 Task: Create a blank project BoostPro with privacy Public and default view as List and in the team Taskers . Create three sections in the project as To-Do, Doing and Done
Action: Mouse moved to (562, 377)
Screenshot: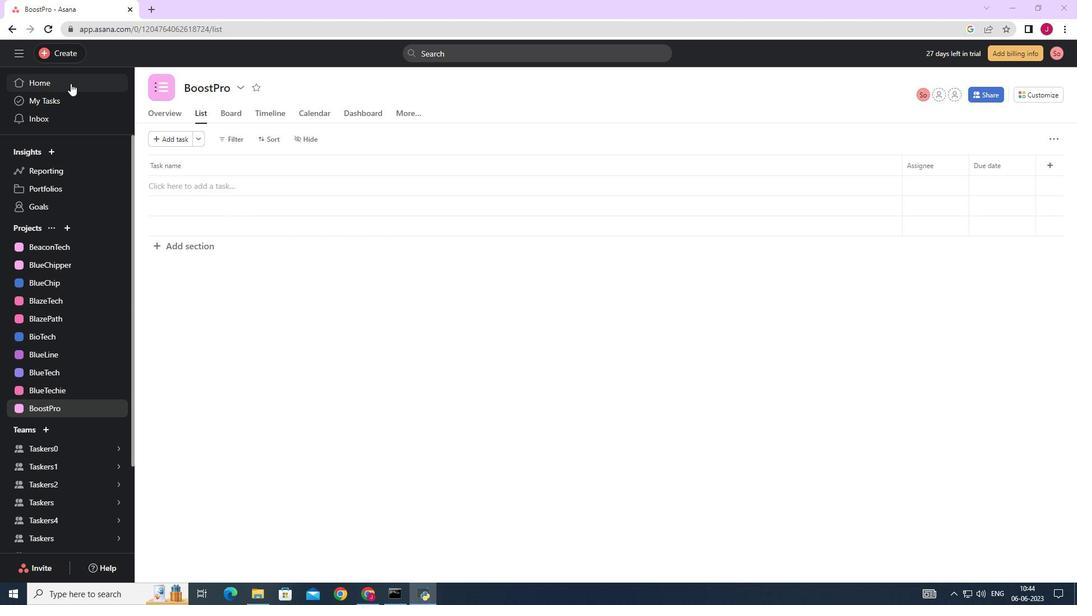 
Action: Mouse scrolled (562, 377) with delta (0, 0)
Screenshot: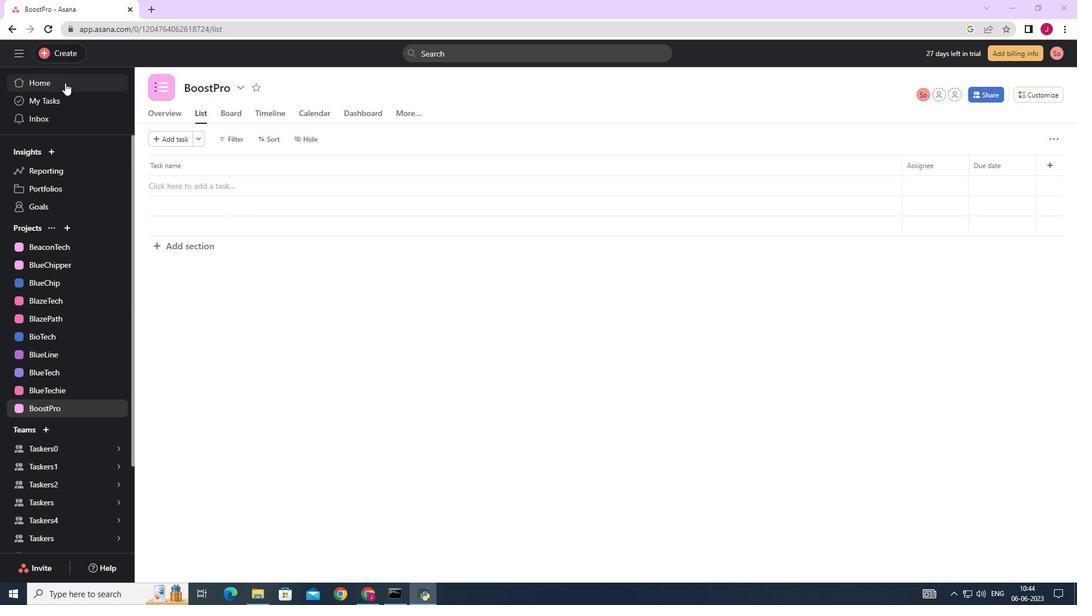
Action: Mouse scrolled (562, 377) with delta (0, 0)
Screenshot: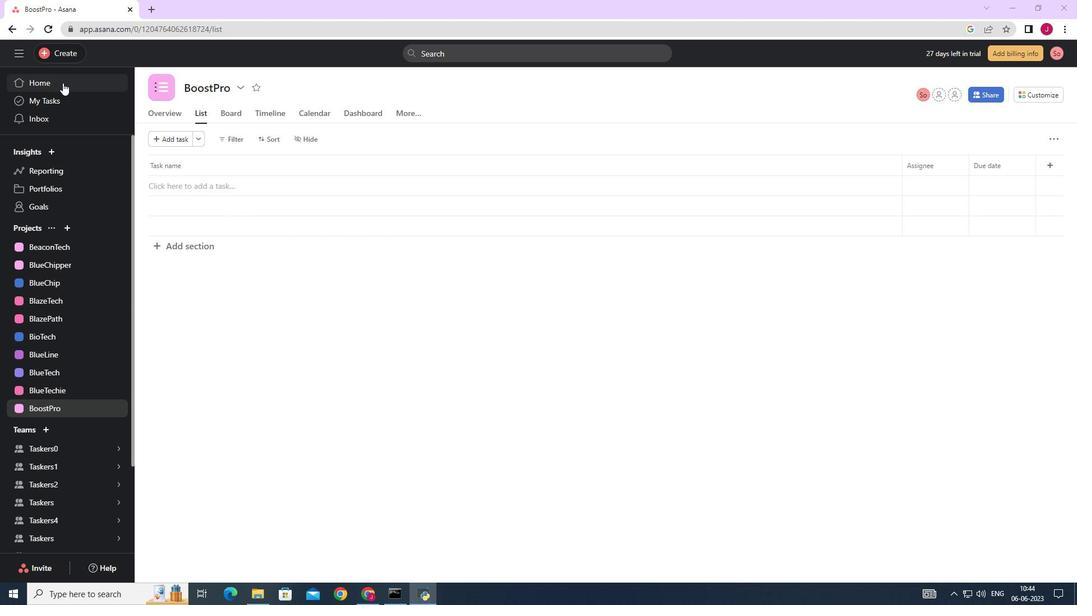 
Action: Mouse scrolled (562, 377) with delta (0, 0)
Screenshot: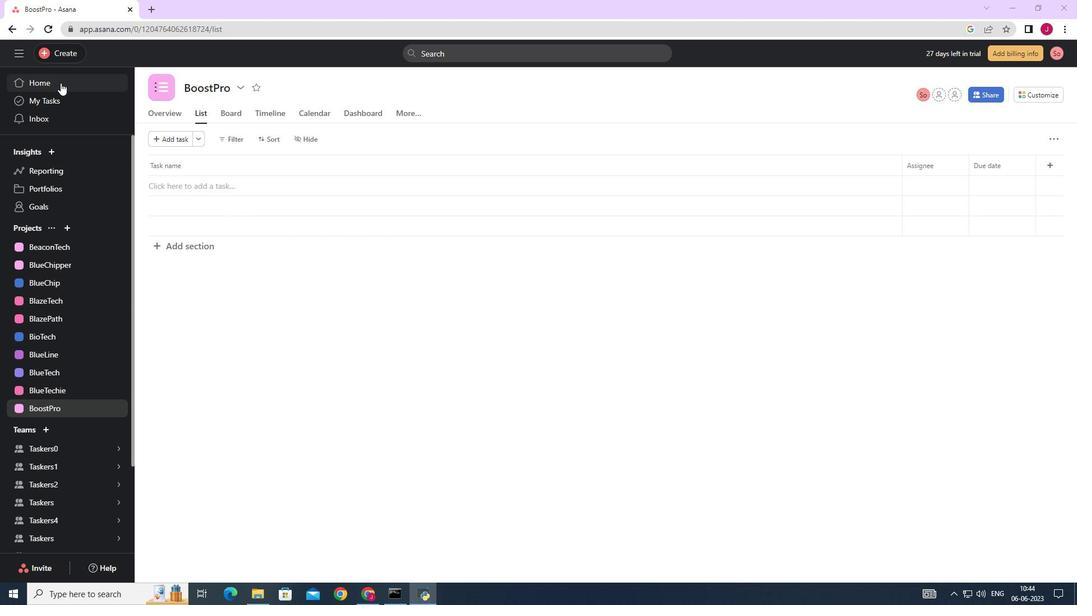 
Action: Mouse moved to (72, 227)
Screenshot: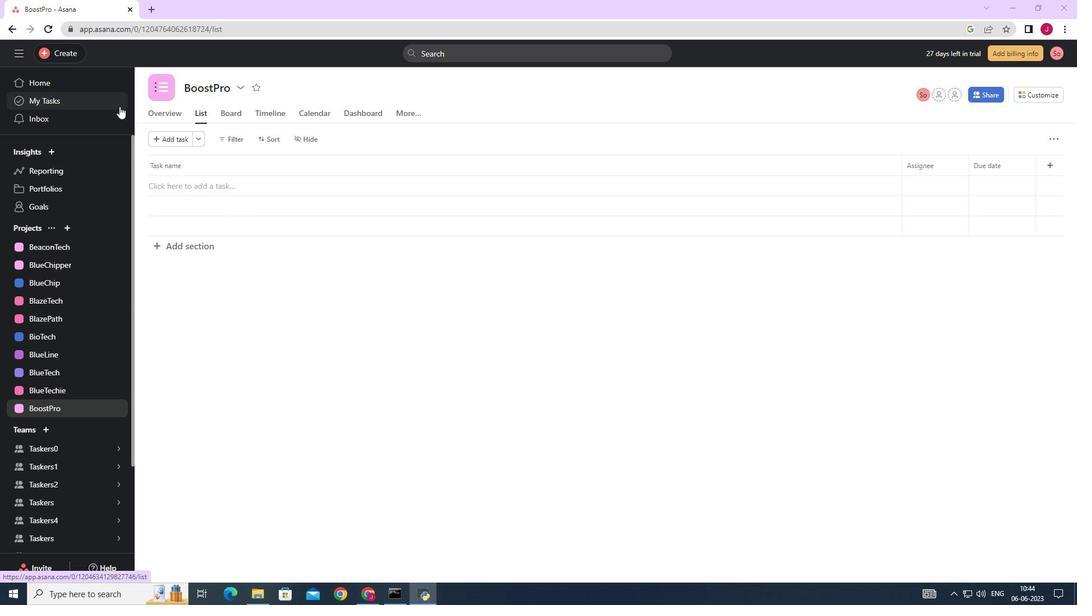 
Action: Mouse pressed left at (72, 227)
Screenshot: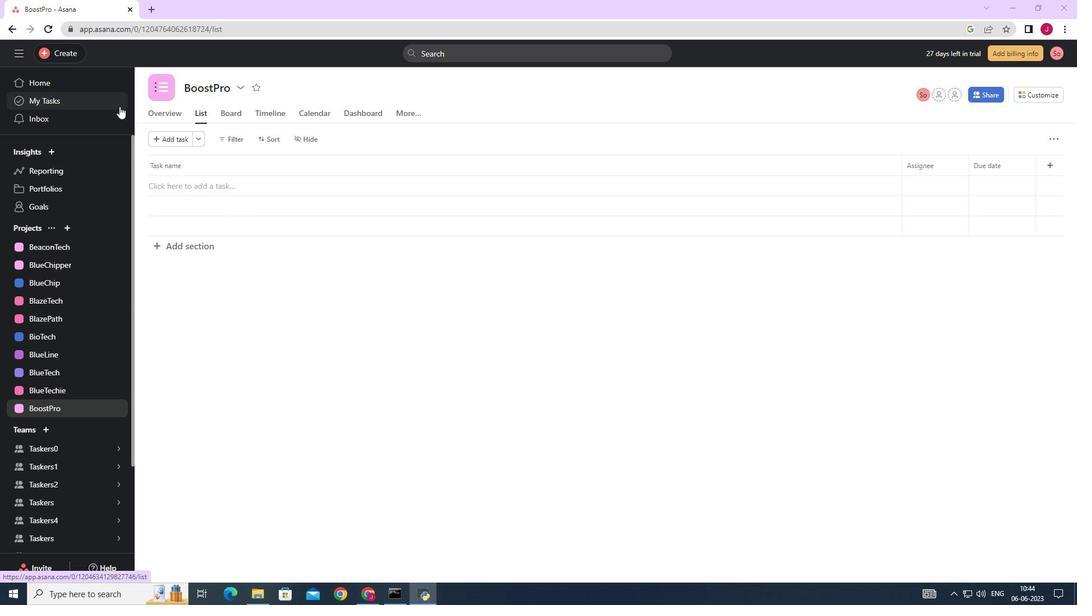 
Action: Mouse moved to (113, 254)
Screenshot: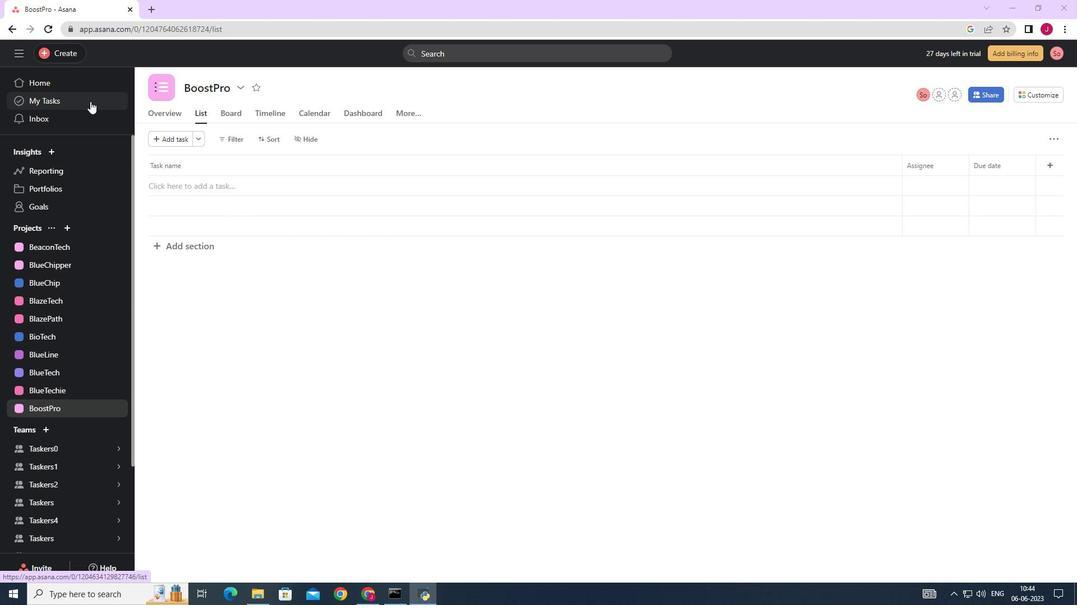 
Action: Mouse pressed left at (113, 254)
Screenshot: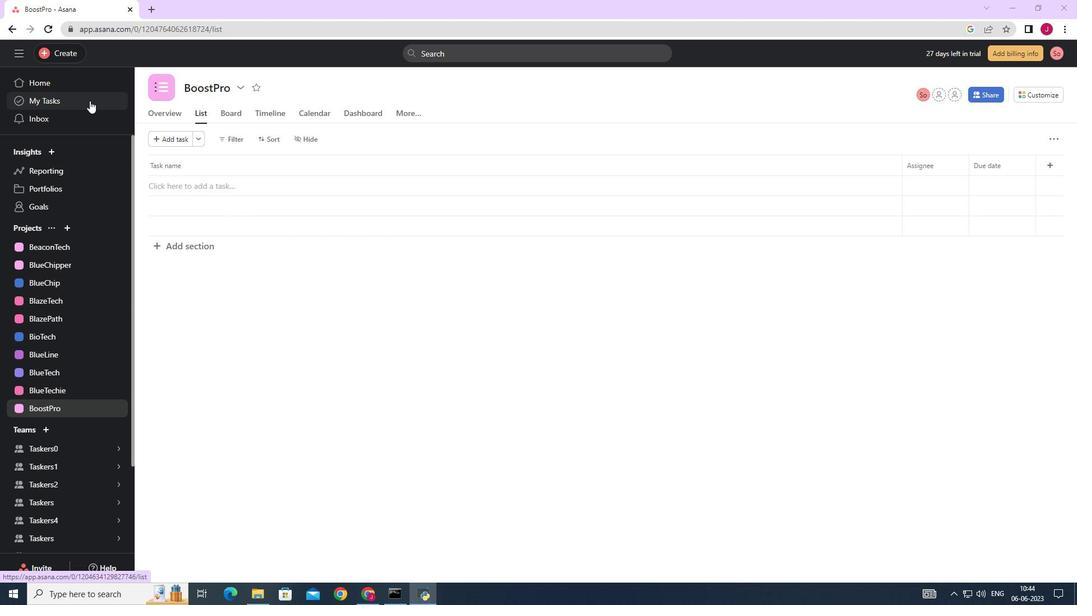 
Action: Mouse moved to (457, 233)
Screenshot: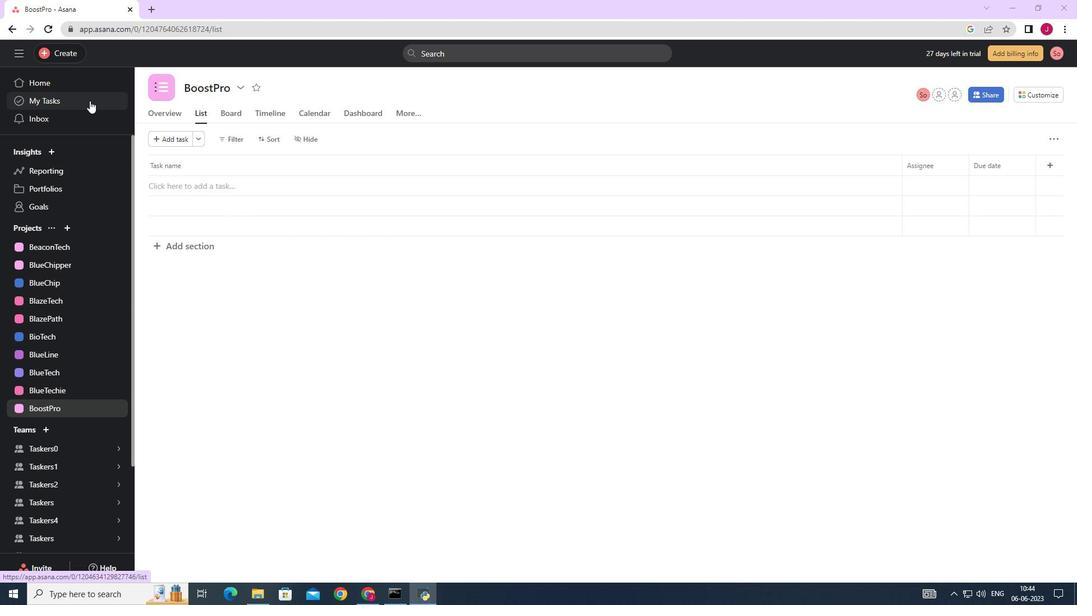 
Action: Mouse pressed left at (457, 233)
Screenshot: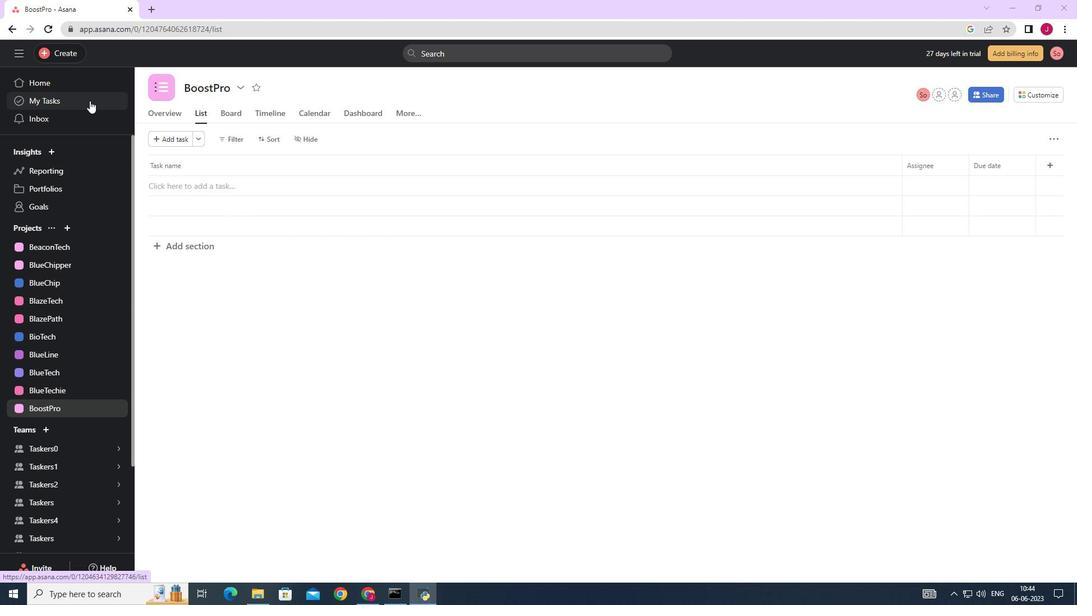 
Action: Mouse moved to (247, 143)
Screenshot: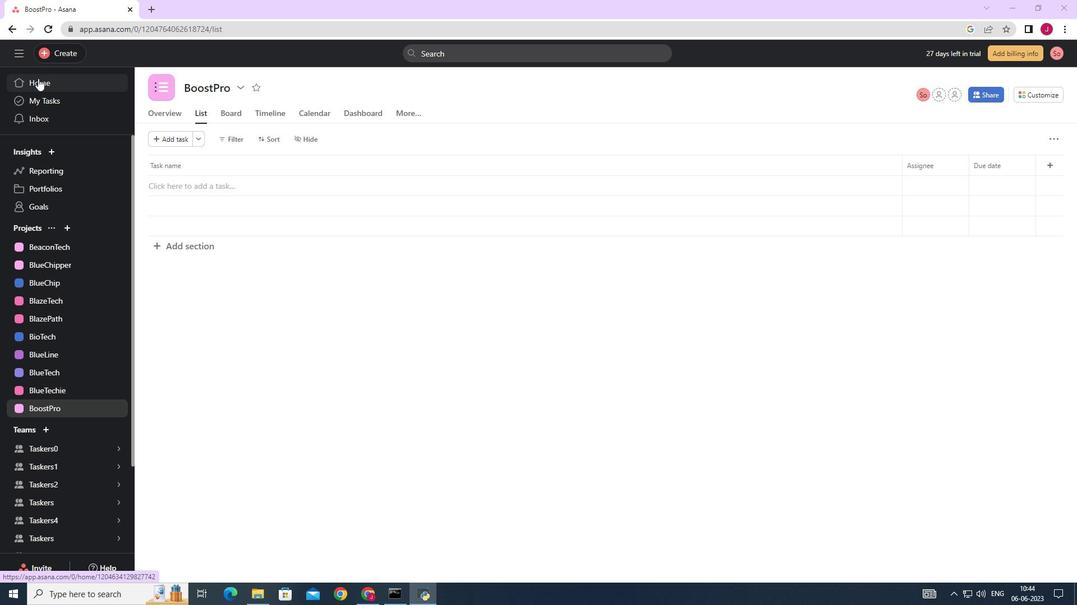 
Action: Key pressed <Key.caps_lock>B<Key.caps_lock>oost<Key.caps_lock>O<Key.backspace>P<Key.caps_lock>ro
Screenshot: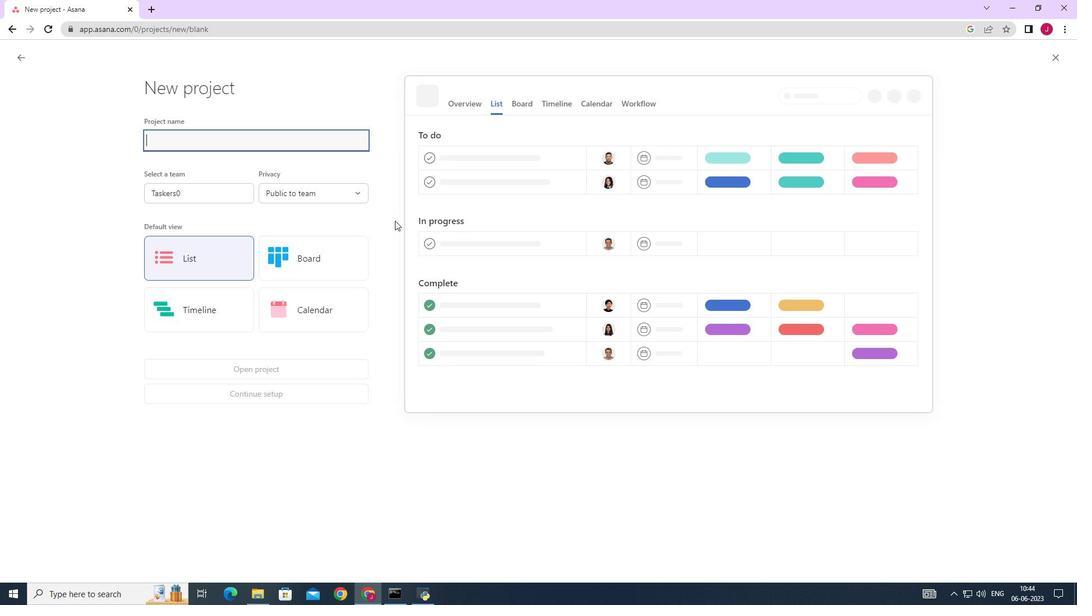 
Action: Mouse moved to (195, 195)
Screenshot: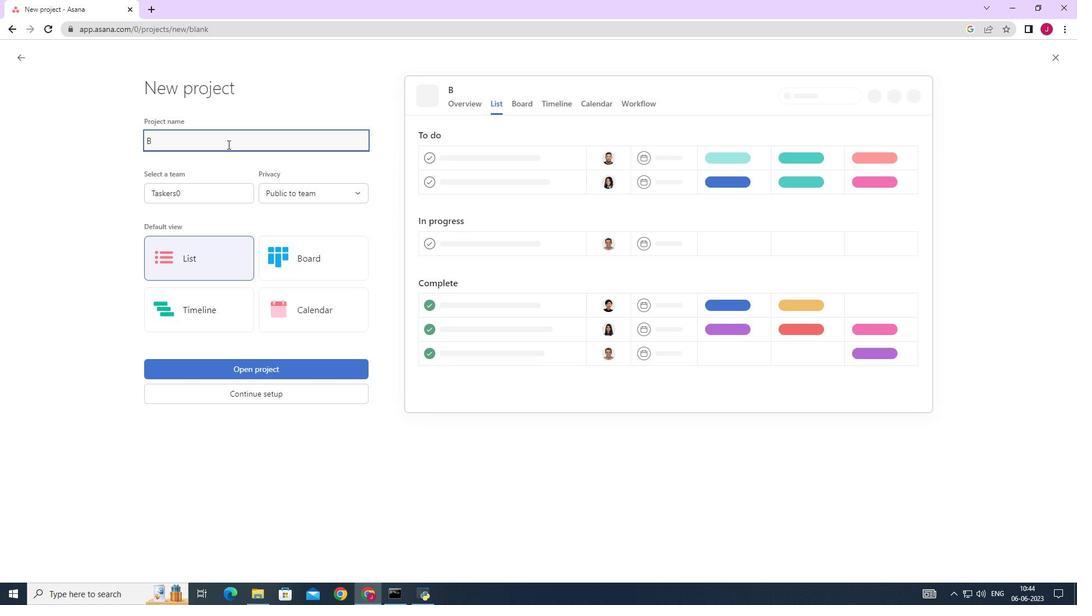 
Action: Mouse pressed left at (195, 195)
Screenshot: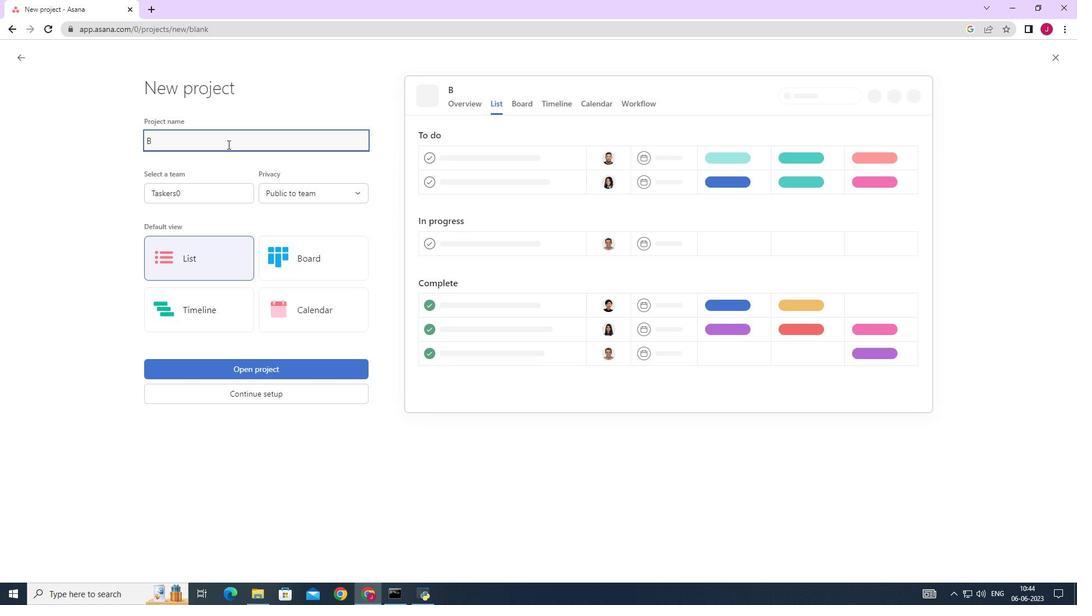 
Action: Mouse moved to (208, 214)
Screenshot: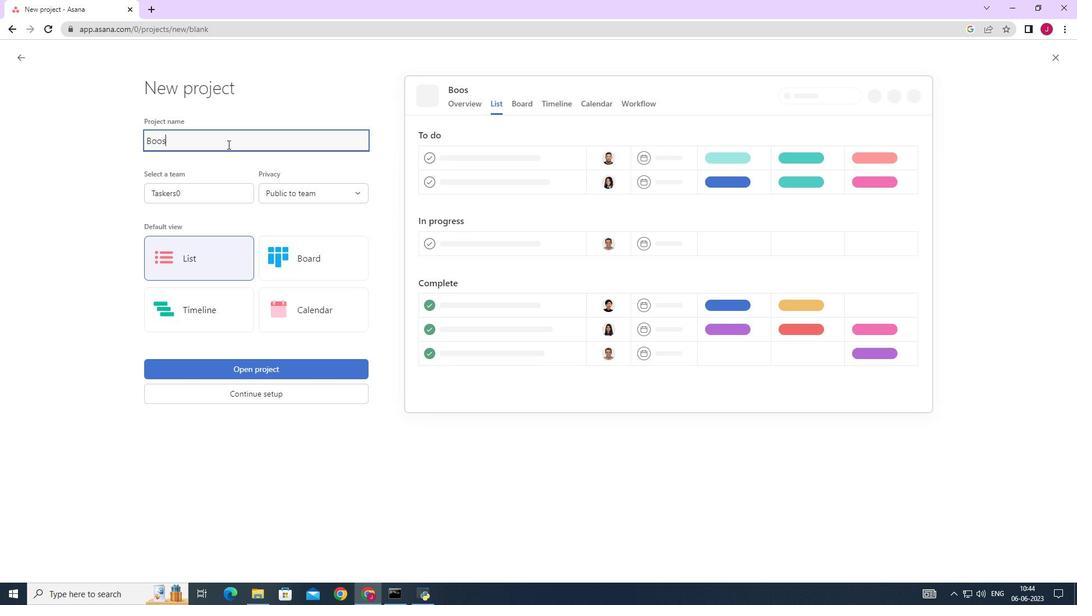 
Action: Mouse pressed left at (208, 214)
Screenshot: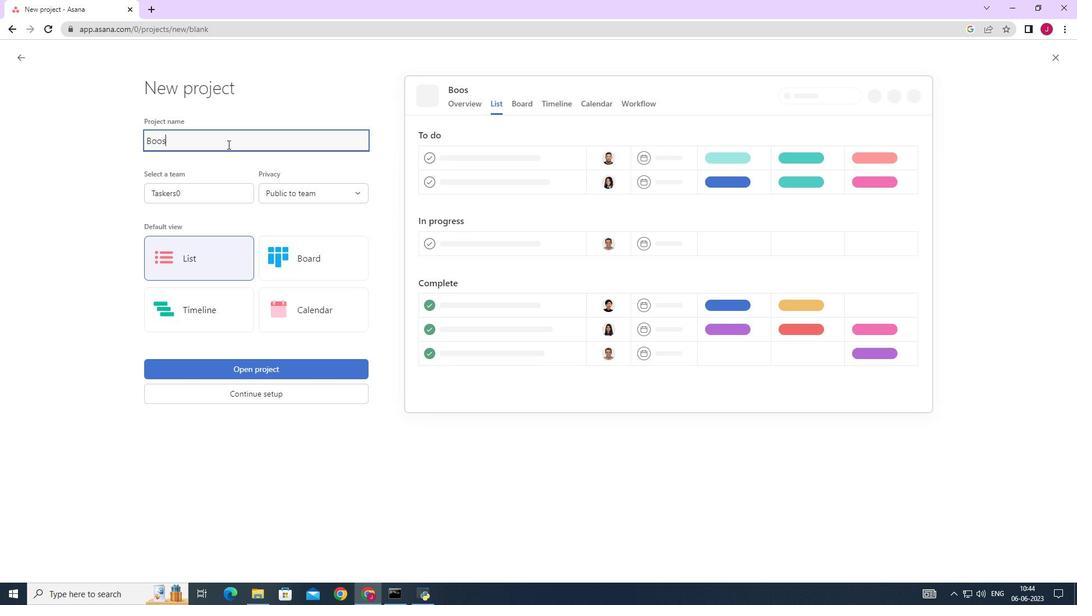 
Action: Mouse moved to (326, 187)
Screenshot: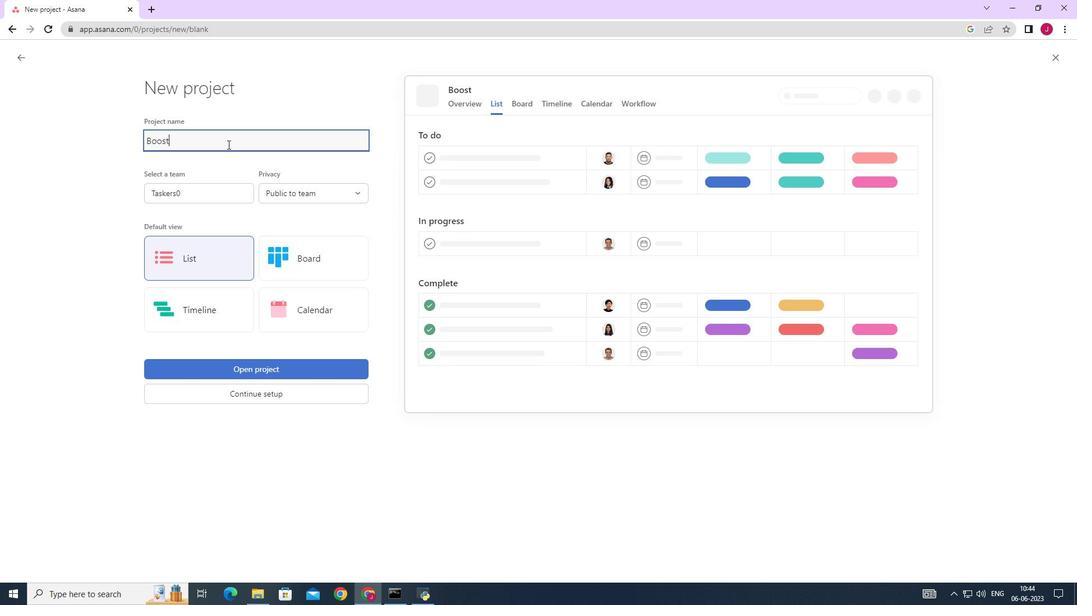 
Action: Mouse pressed left at (326, 187)
Screenshot: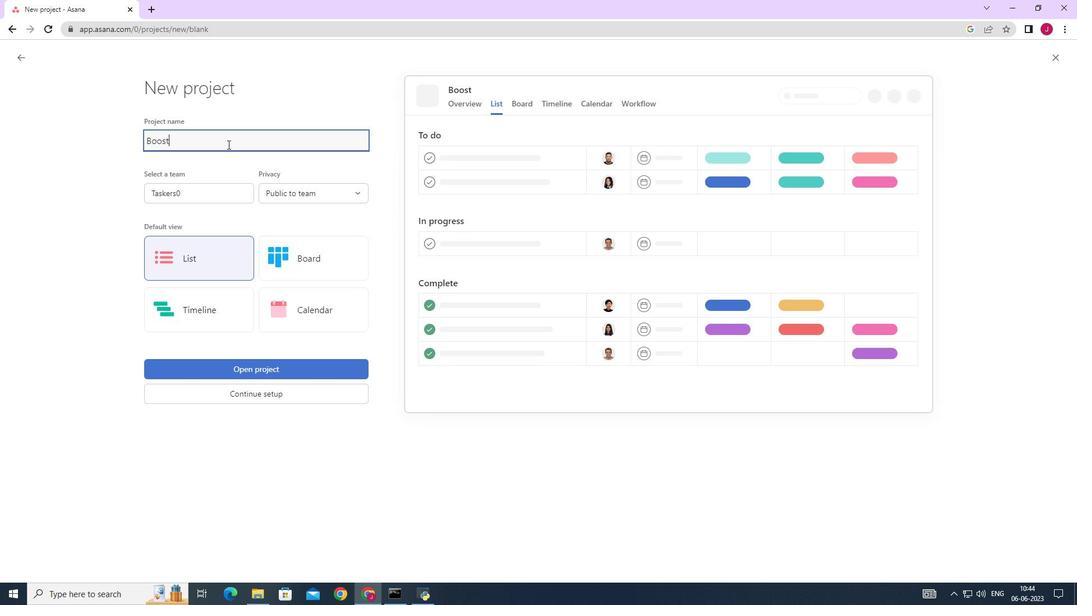 
Action: Mouse moved to (307, 217)
Screenshot: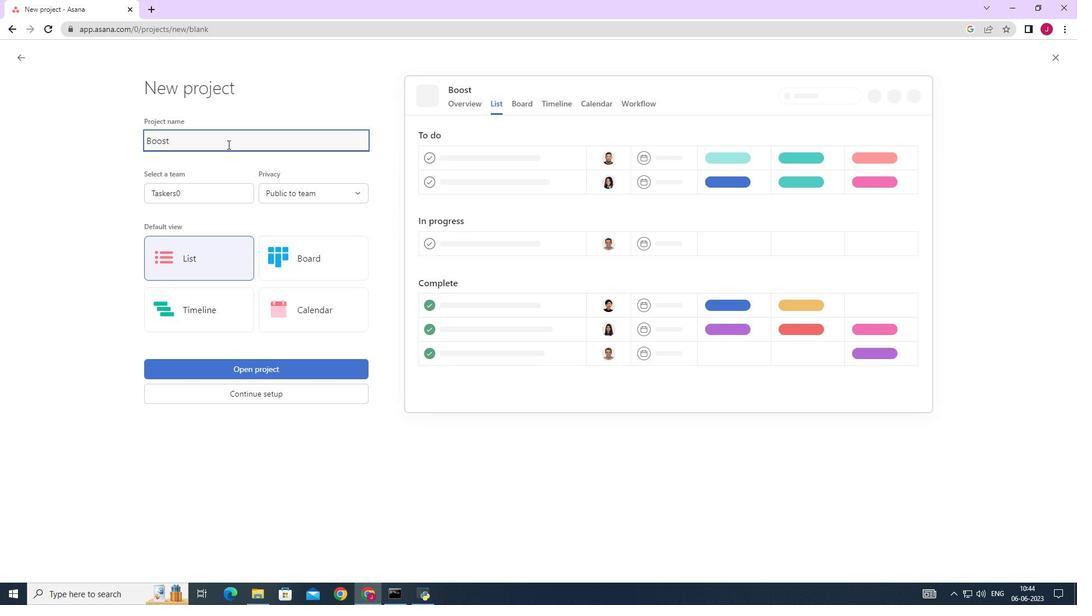 
Action: Mouse pressed left at (307, 217)
Screenshot: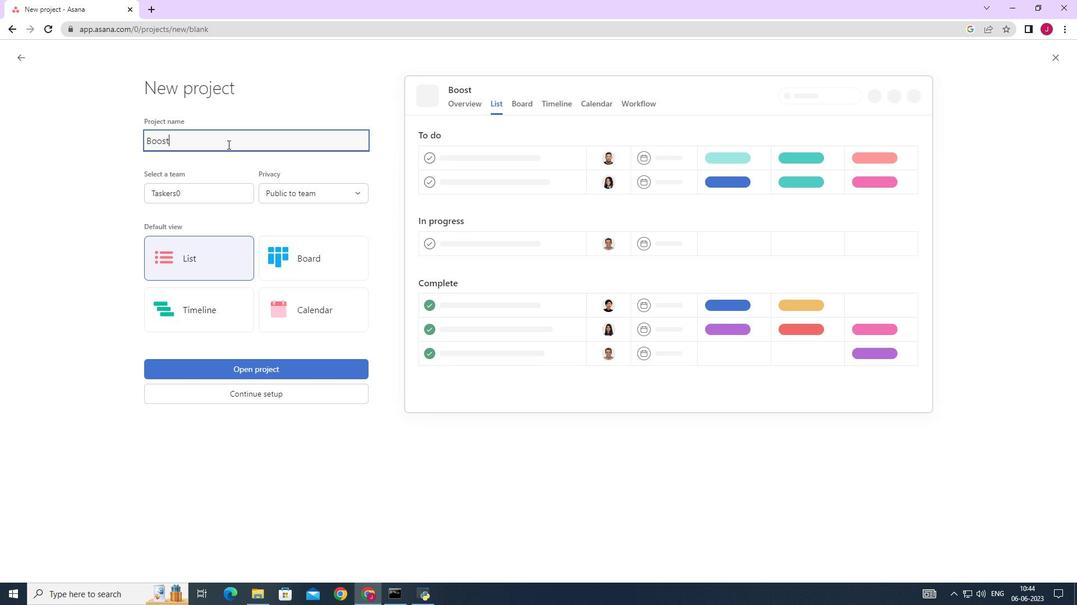 
Action: Mouse moved to (237, 246)
Screenshot: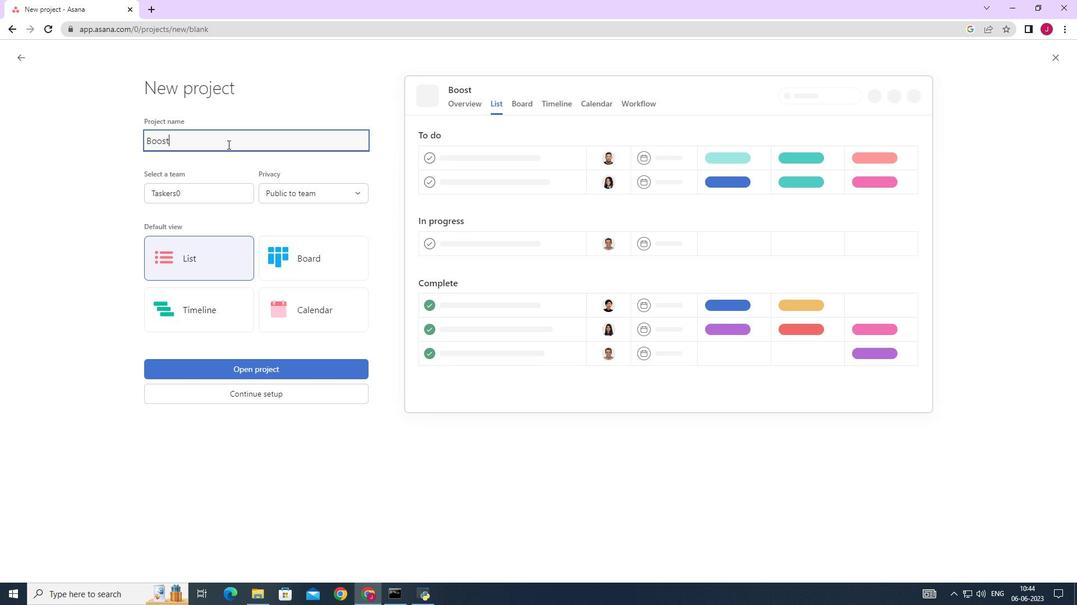 
Action: Mouse pressed left at (237, 246)
Screenshot: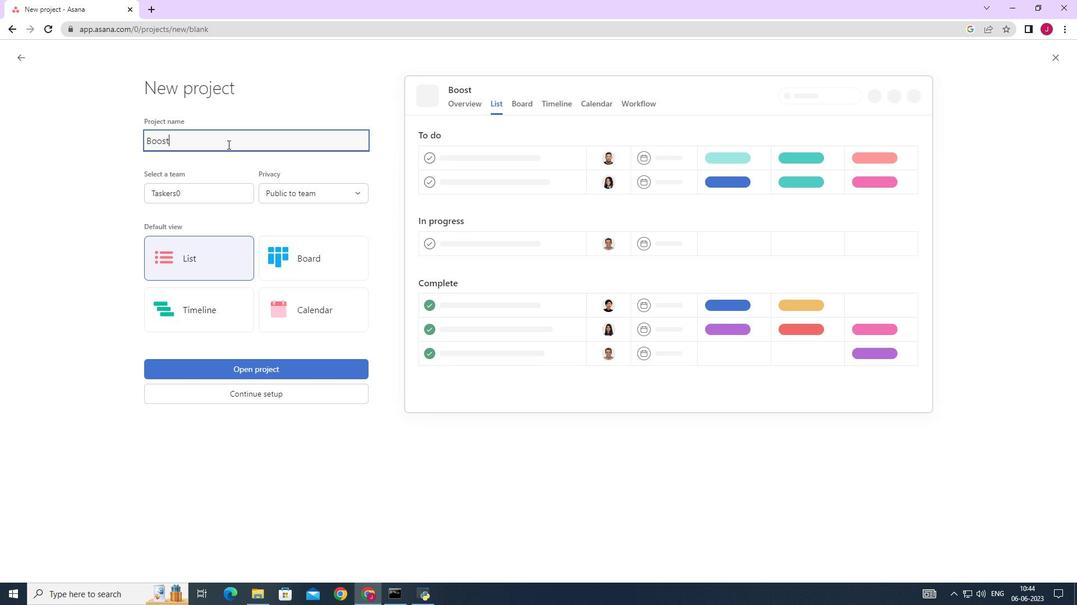 
Action: Mouse moved to (272, 369)
Screenshot: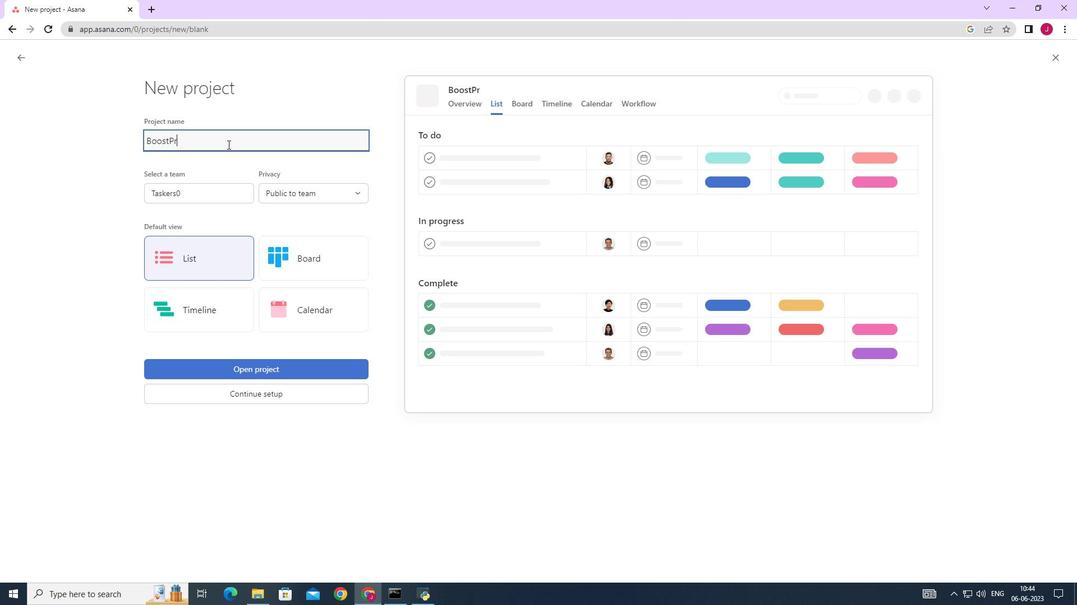 
Action: Mouse pressed left at (272, 369)
Screenshot: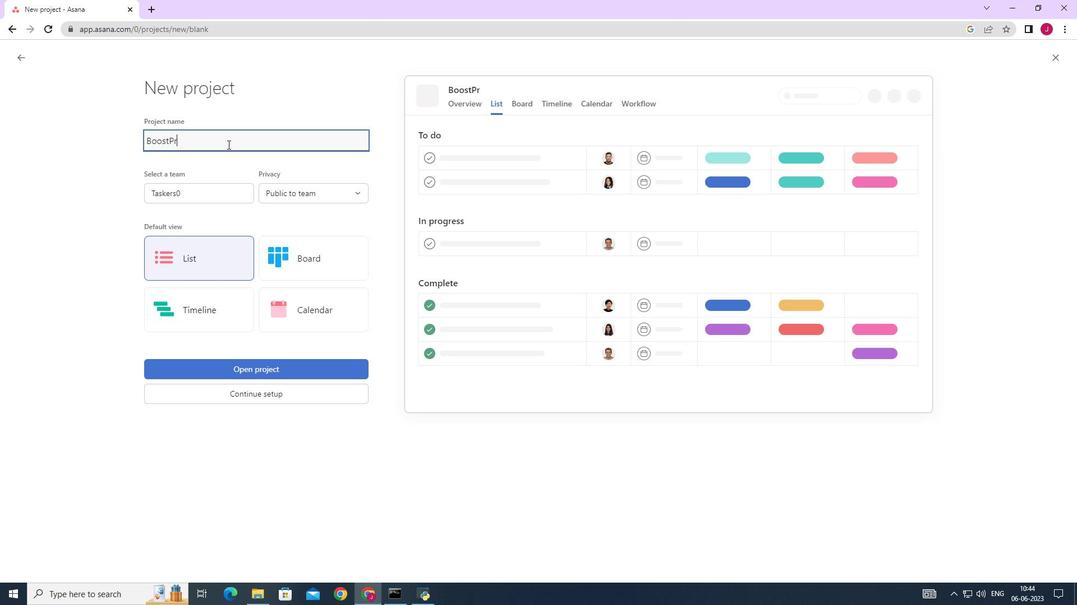 
Action: Mouse moved to (316, 242)
Screenshot: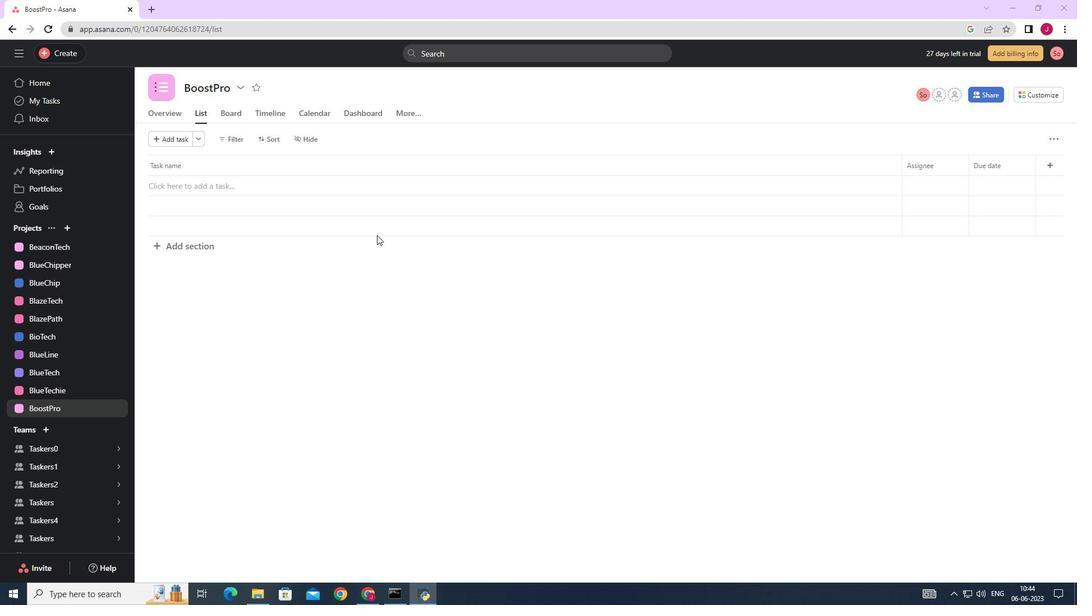 
Action: Mouse scrolled (316, 243) with delta (0, 0)
Screenshot: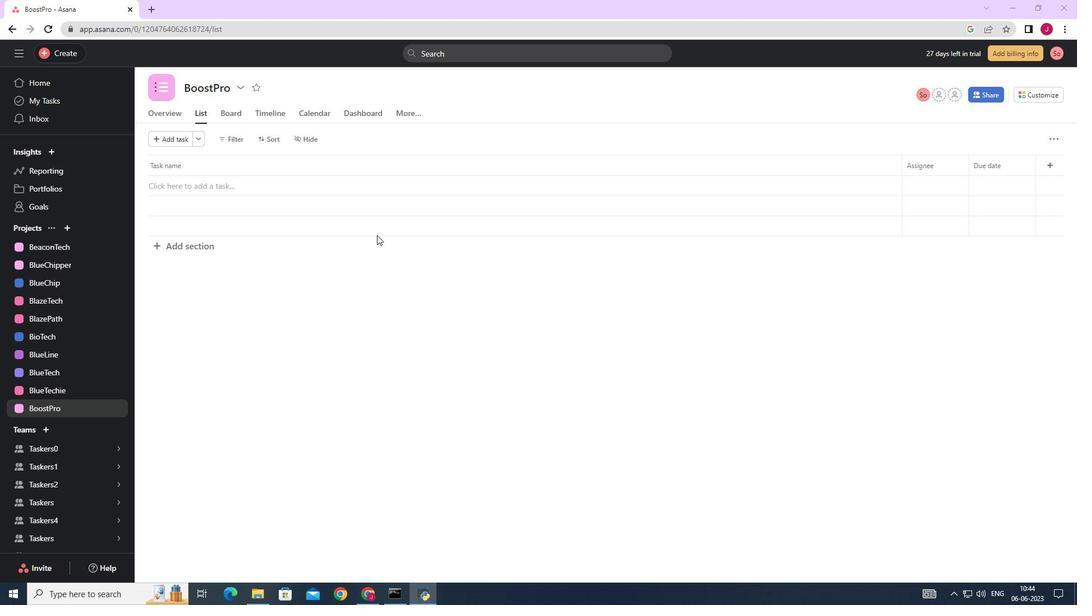 
Action: Mouse moved to (306, 243)
Screenshot: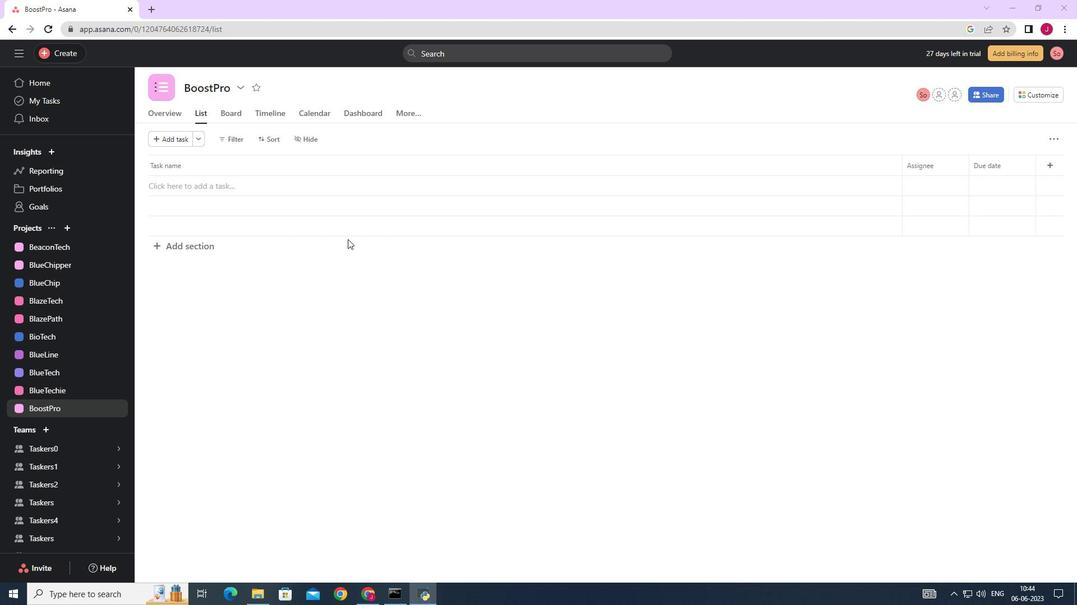 
Action: Mouse scrolled (306, 244) with delta (0, 0)
Screenshot: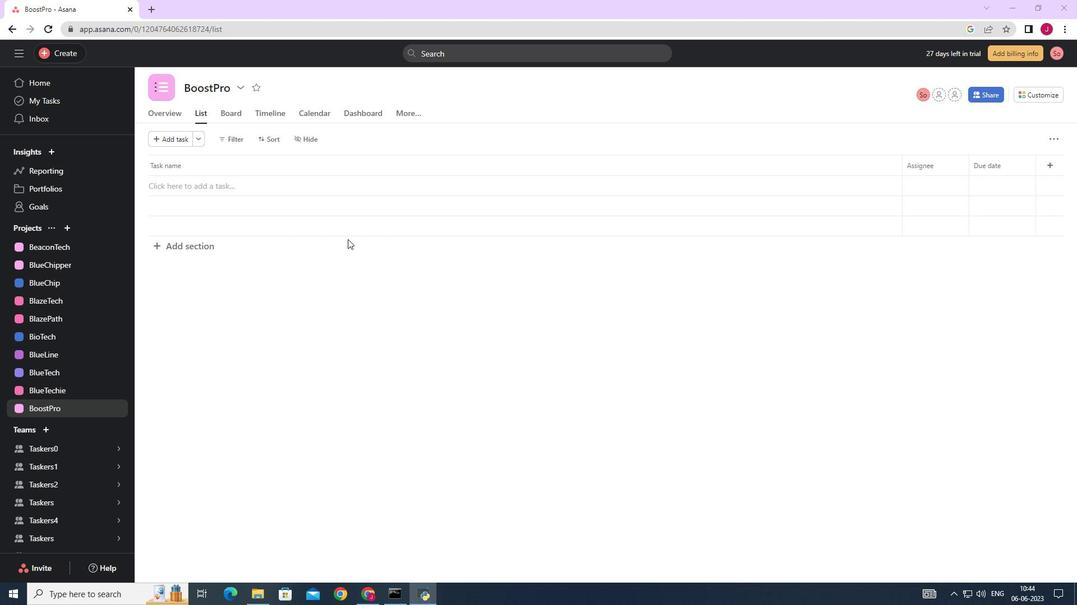 
Action: Mouse moved to (285, 242)
Screenshot: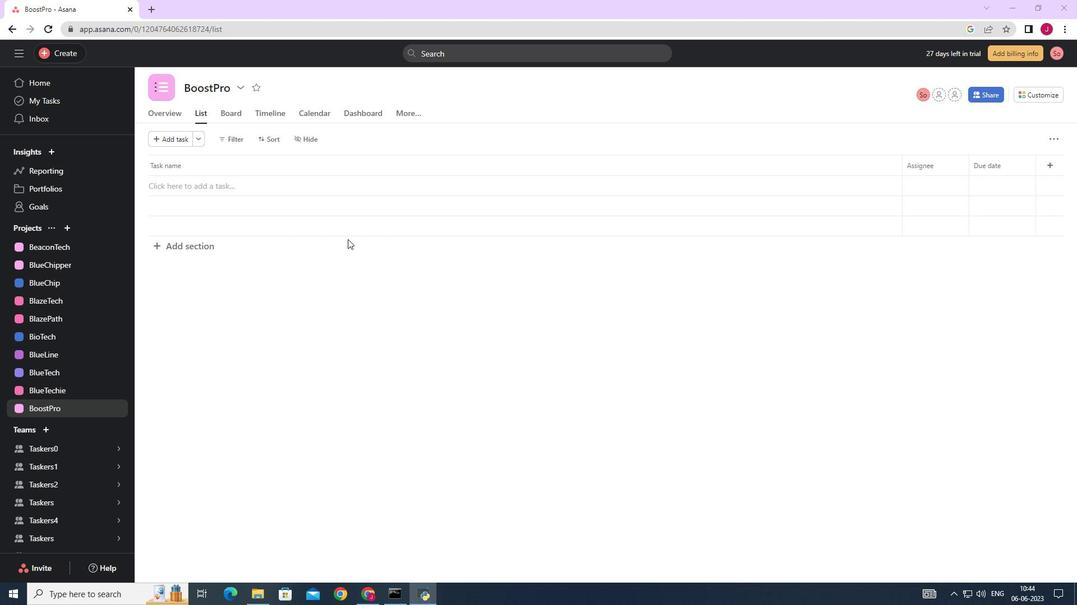 
Action: Mouse scrolled (285, 242) with delta (0, 0)
Screenshot: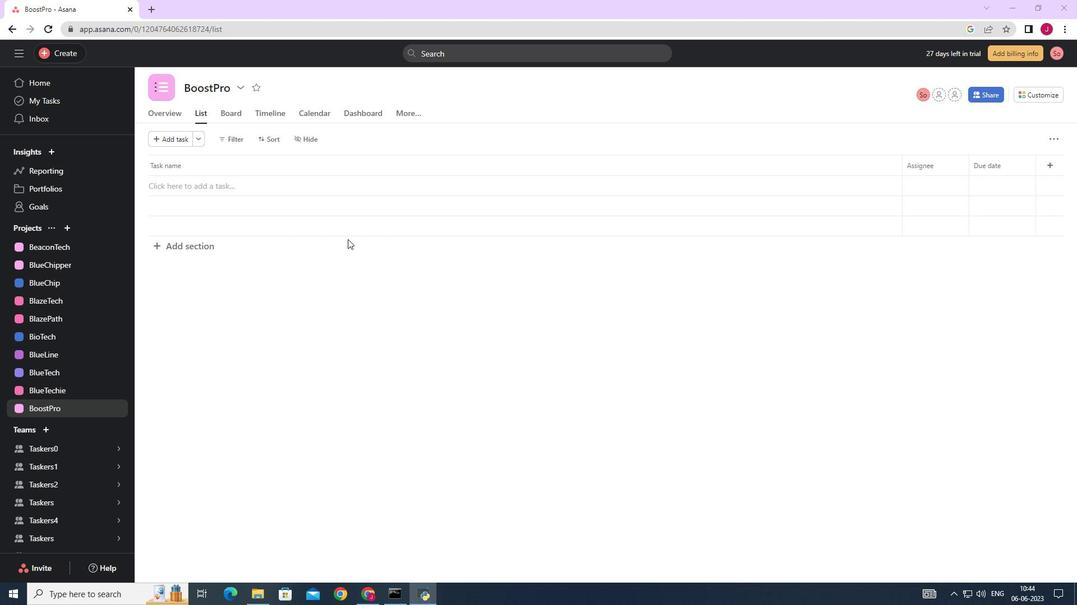 
Action: Mouse moved to (12, 27)
Screenshot: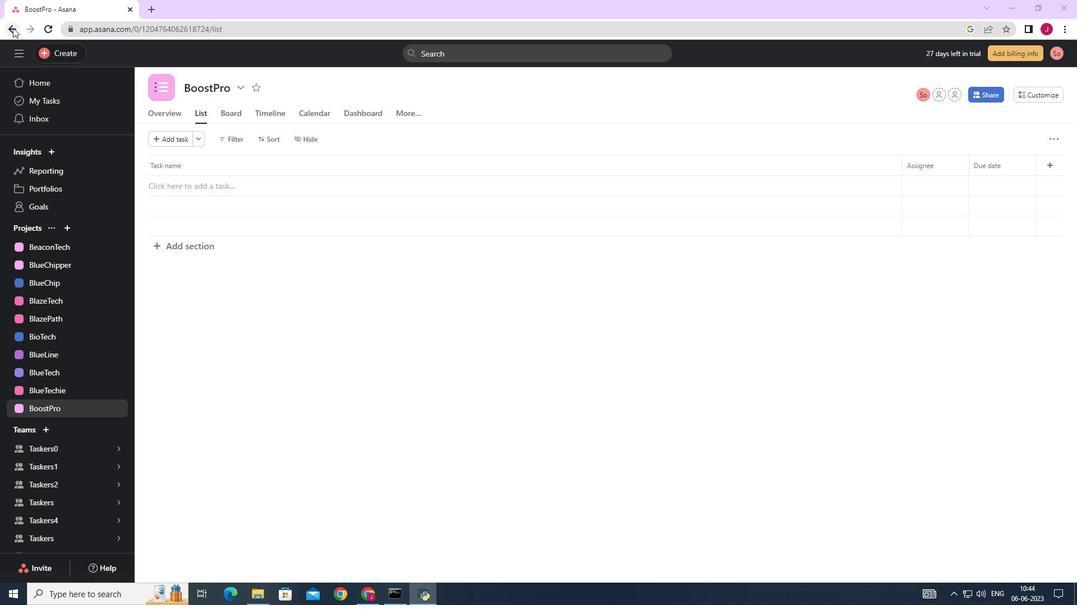 
Action: Mouse pressed left at (12, 27)
Screenshot: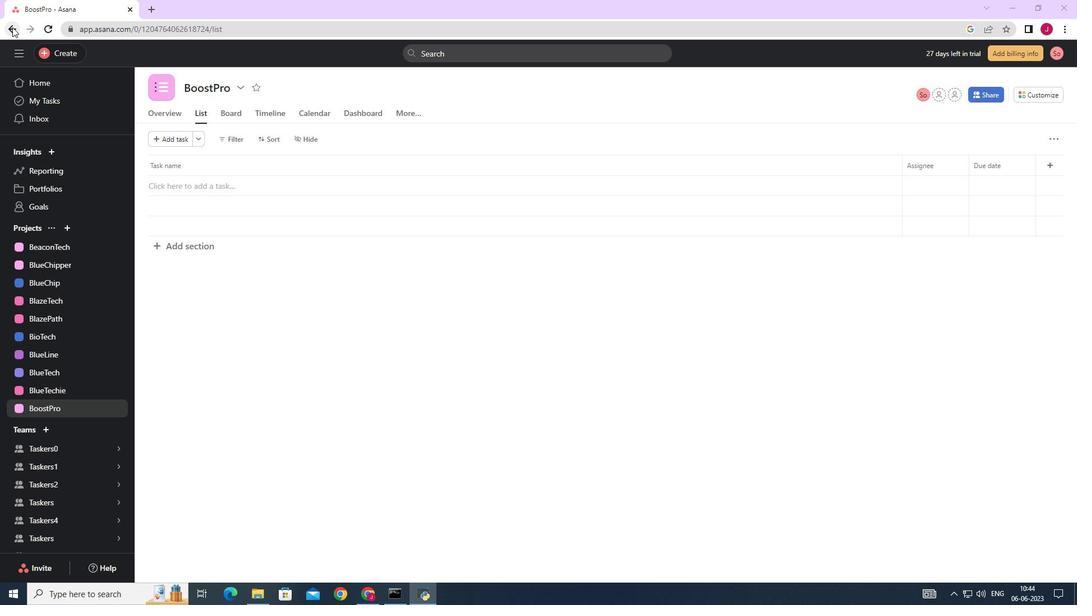 
Action: Mouse moved to (98, 357)
Screenshot: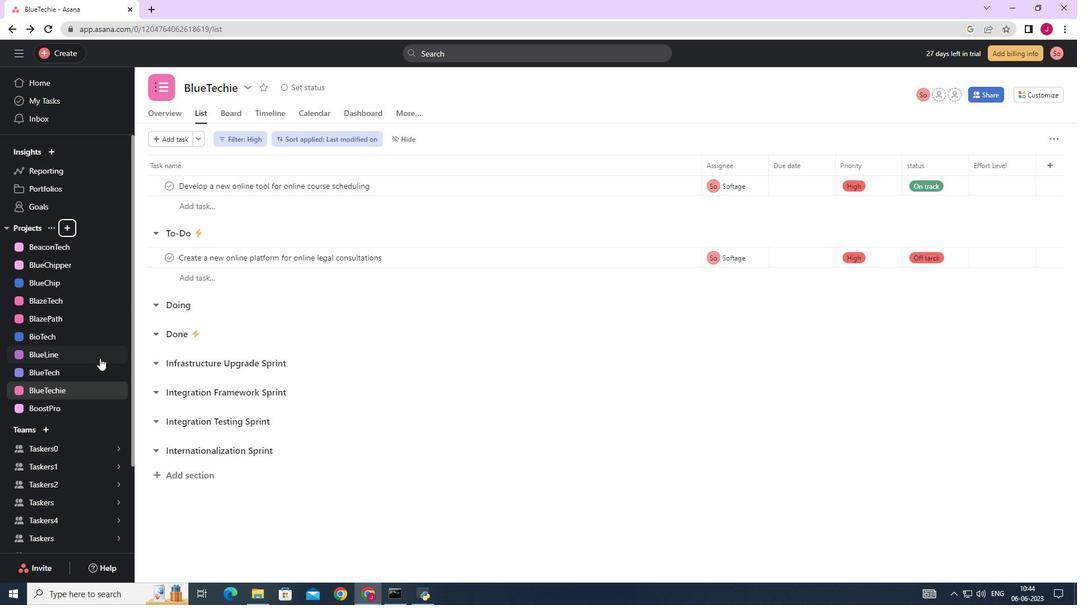 
Action: Mouse scrolled (98, 356) with delta (0, 0)
Screenshot: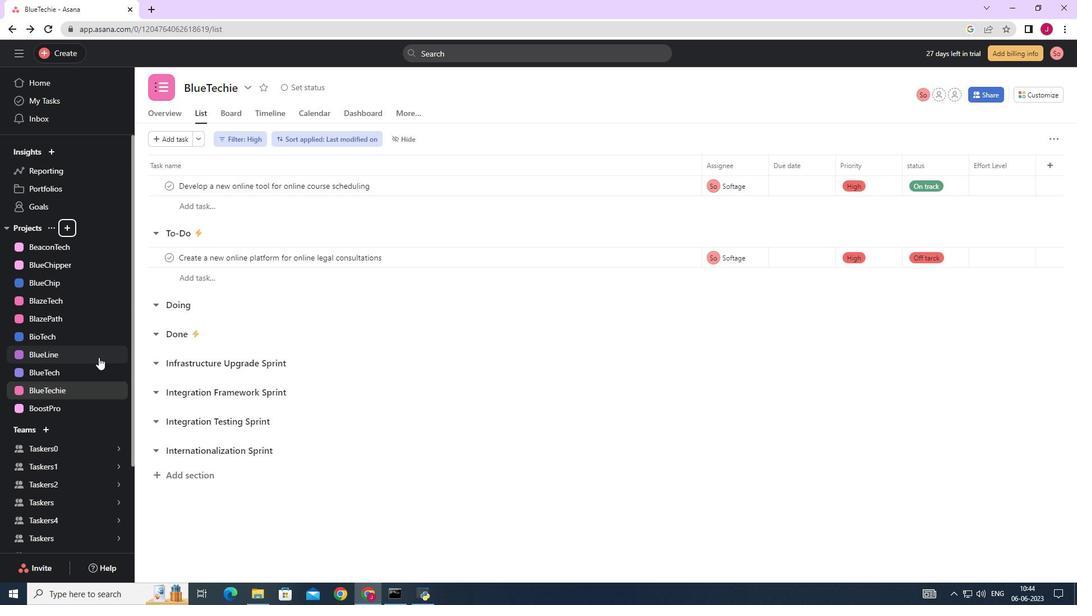 
Action: Mouse moved to (83, 254)
Screenshot: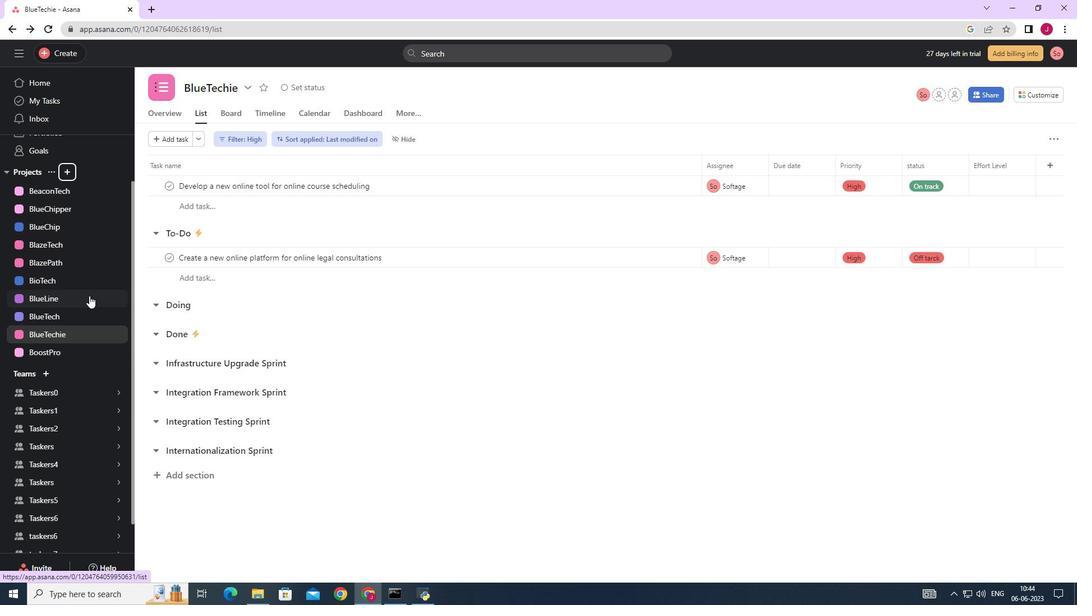
Action: Mouse scrolled (85, 261) with delta (0, 0)
Screenshot: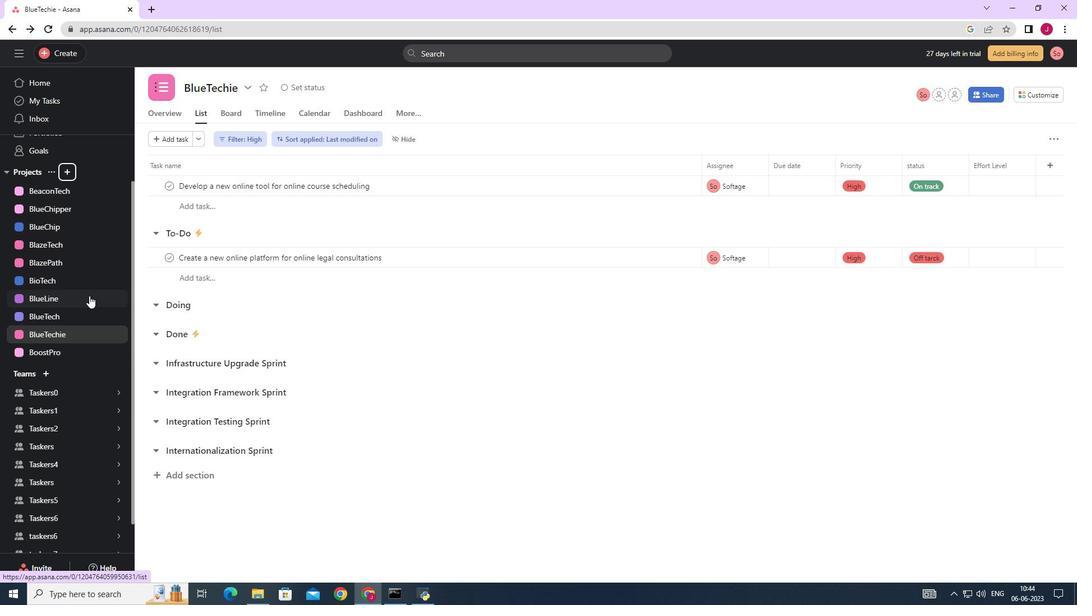 
Action: Mouse moved to (83, 253)
Screenshot: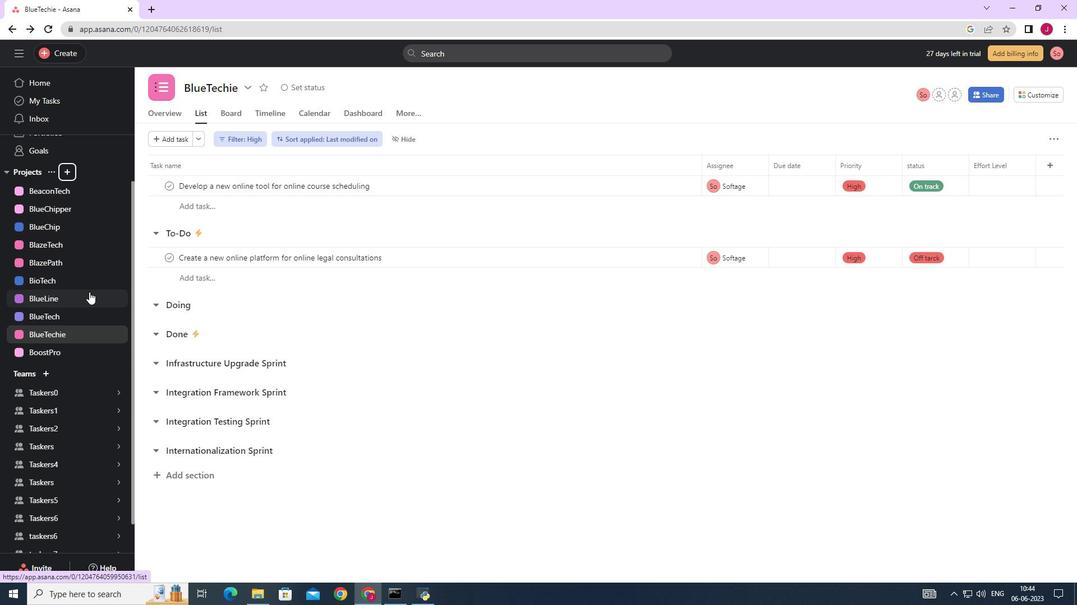
Action: Mouse scrolled (84, 259) with delta (0, 0)
Screenshot: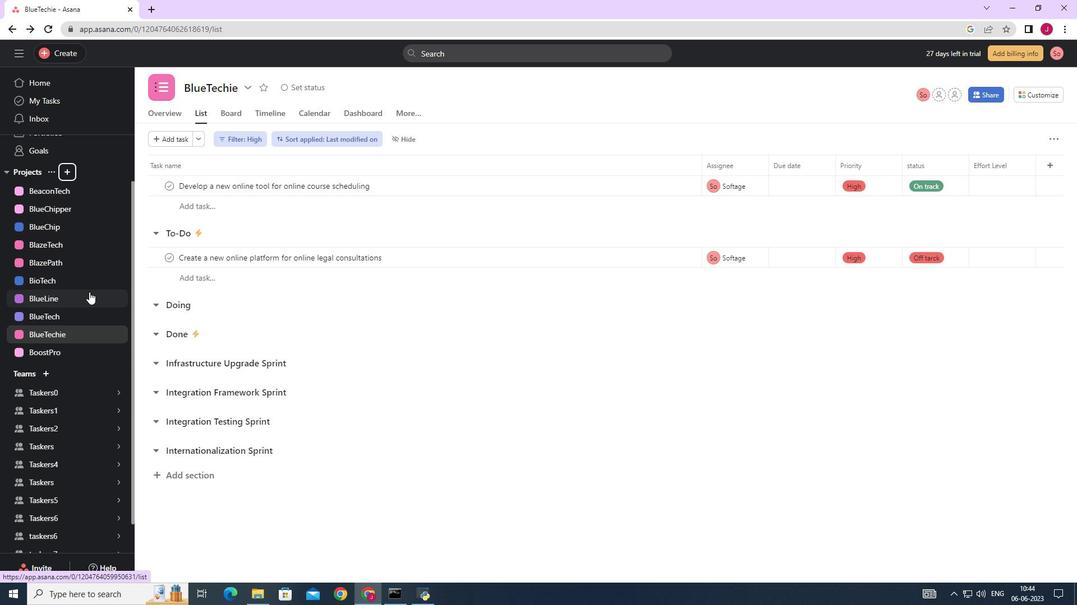 
Action: Mouse moved to (79, 243)
Screenshot: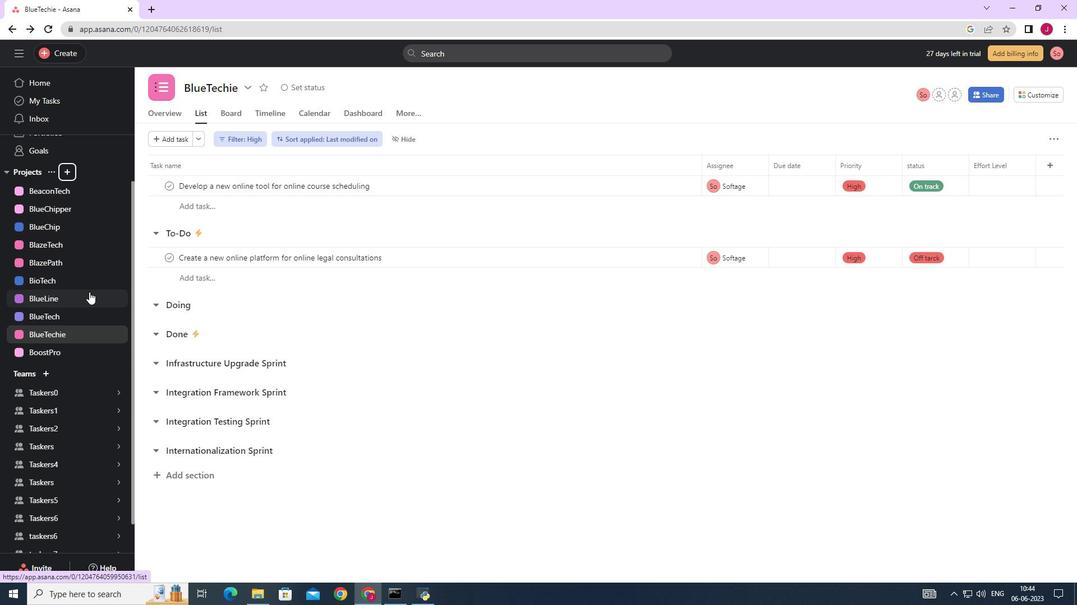
Action: Mouse scrolled (83, 253) with delta (0, 0)
Screenshot: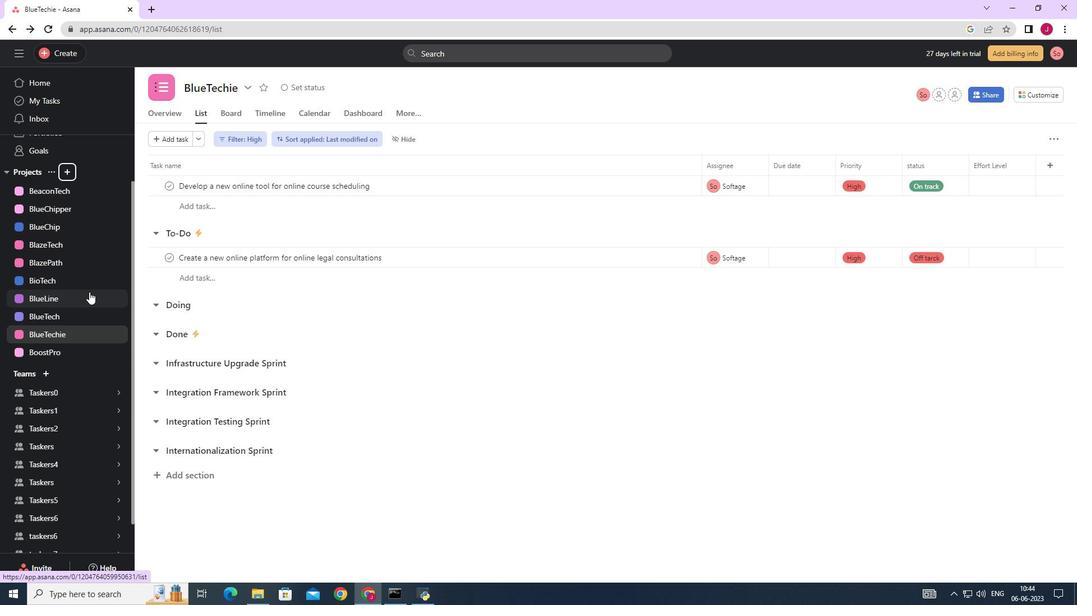 
Action: Mouse moved to (70, 230)
Screenshot: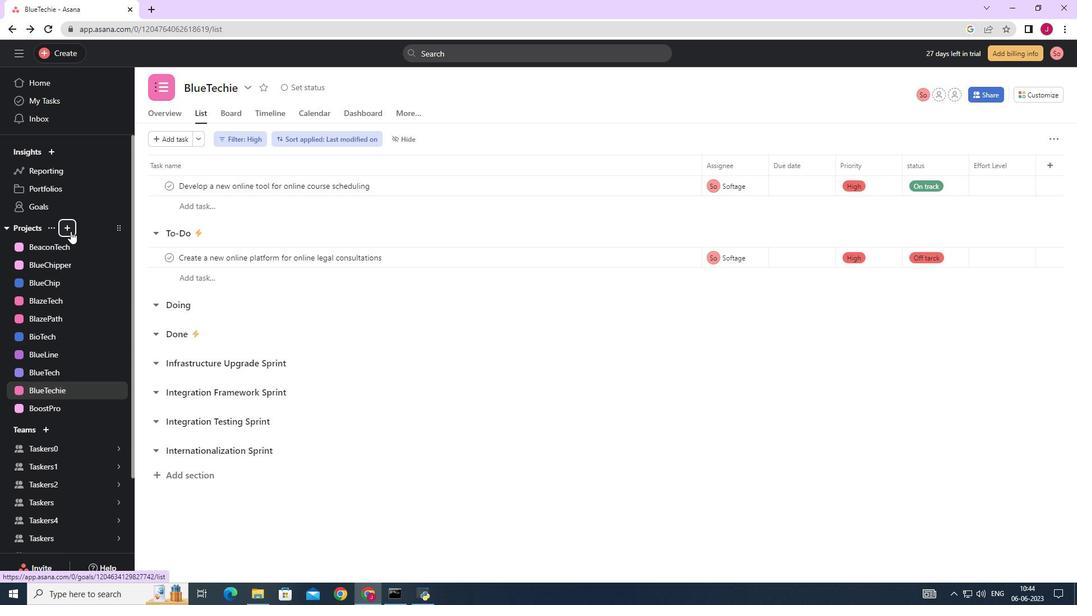 
Action: Mouse pressed left at (70, 230)
Screenshot: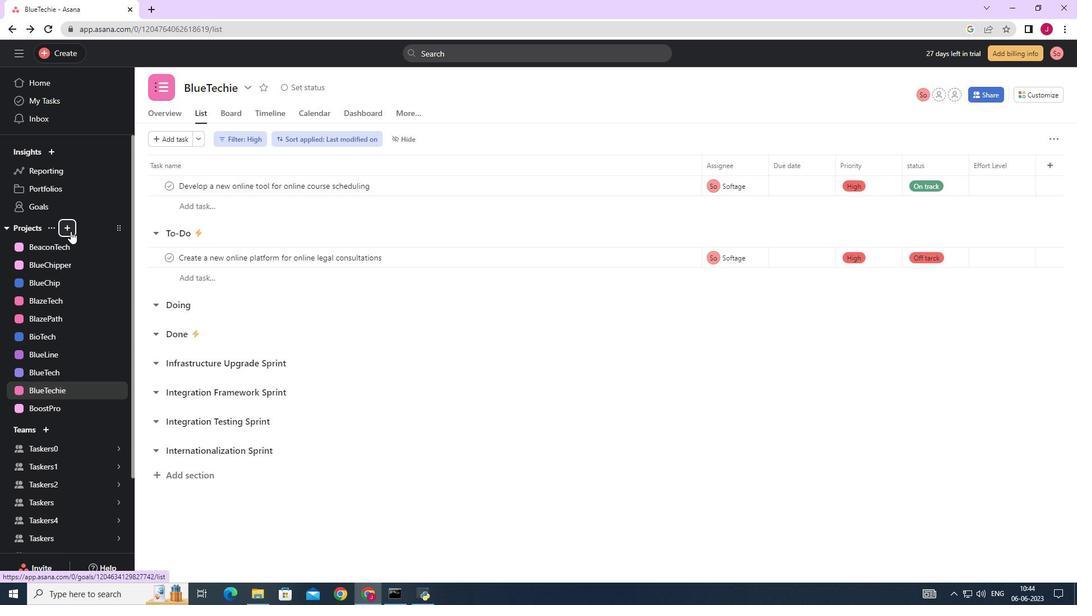 
Action: Mouse moved to (111, 251)
Screenshot: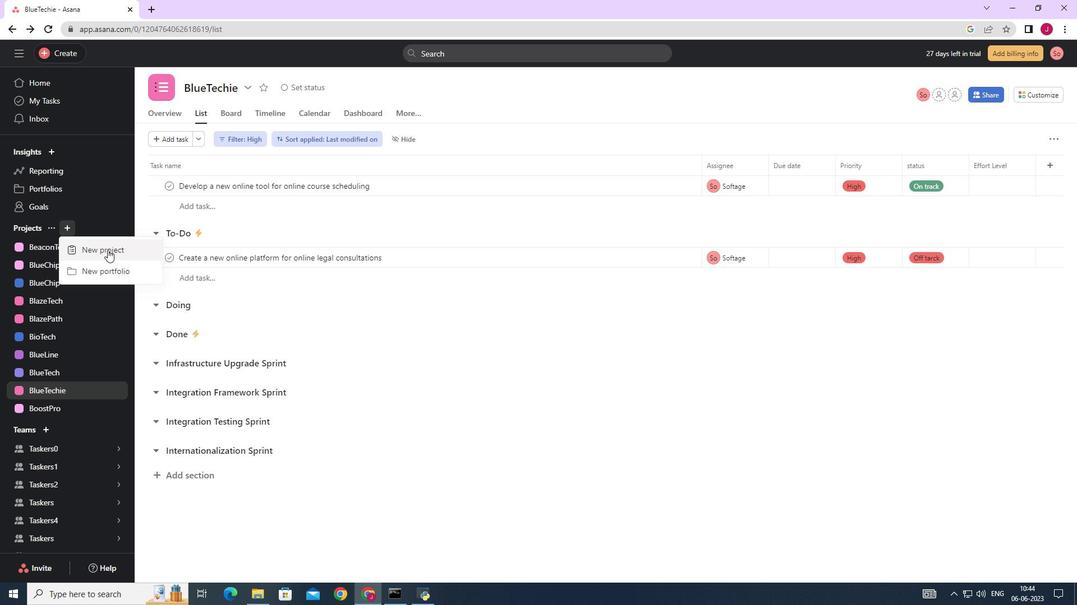 
Action: Mouse pressed left at (111, 251)
Screenshot: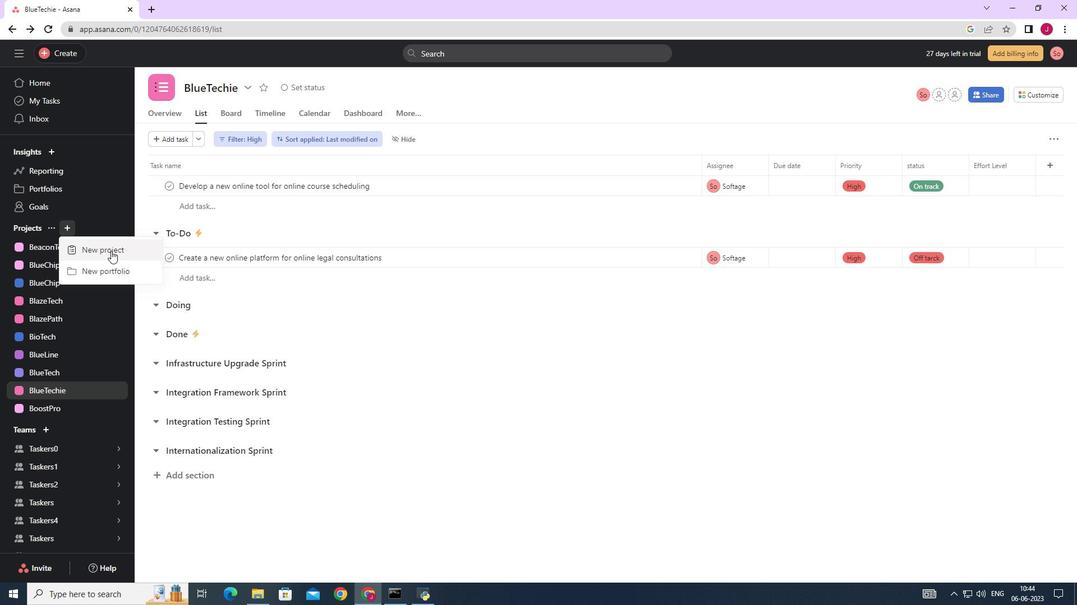 
Action: Mouse moved to (460, 231)
Screenshot: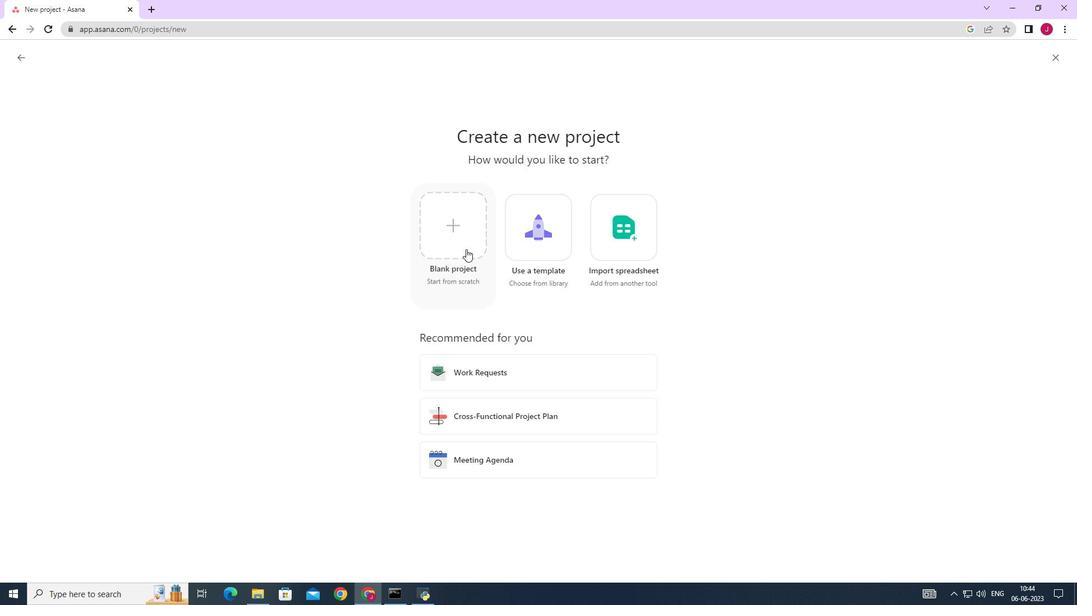 
Action: Mouse pressed left at (460, 231)
Screenshot: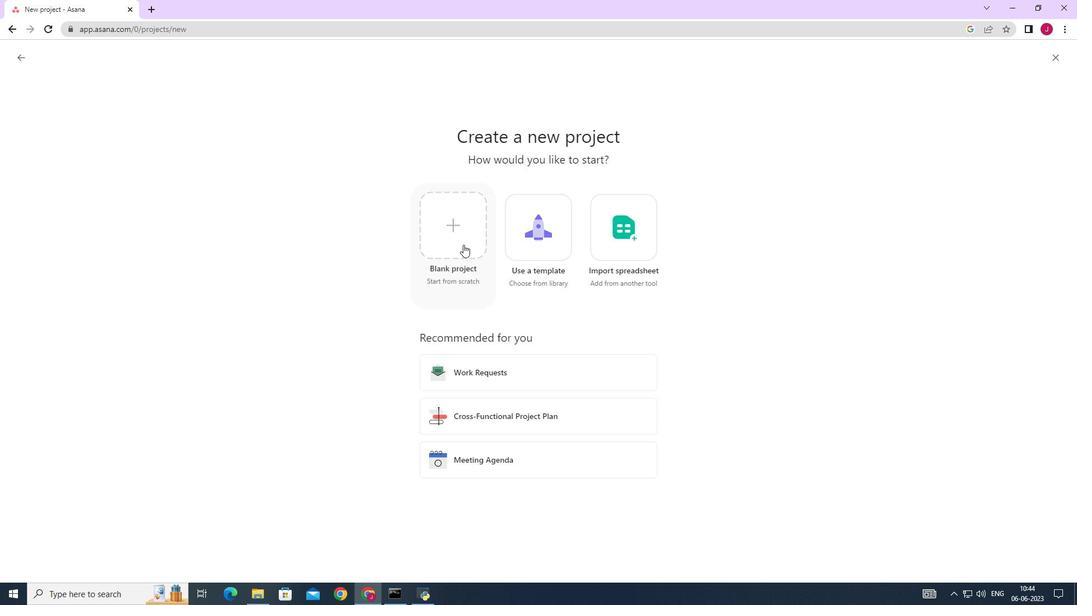 
Action: Mouse moved to (227, 144)
Screenshot: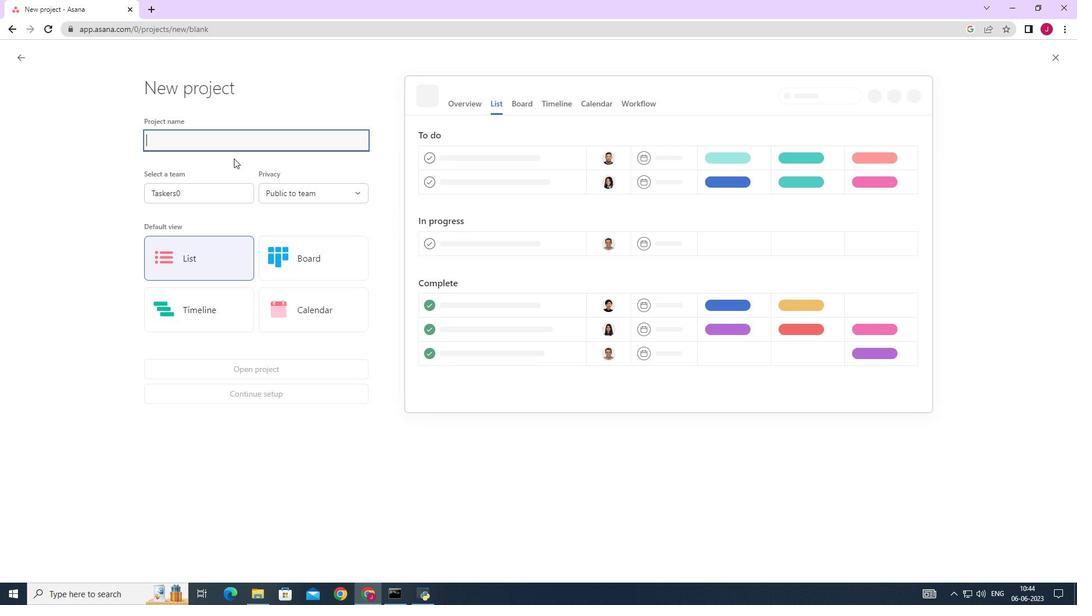 
Action: Key pressed <Key.caps_lock>B<Key.caps_lock>oost<Key.caps_lock>P<Key.caps_lock>ro
Screenshot: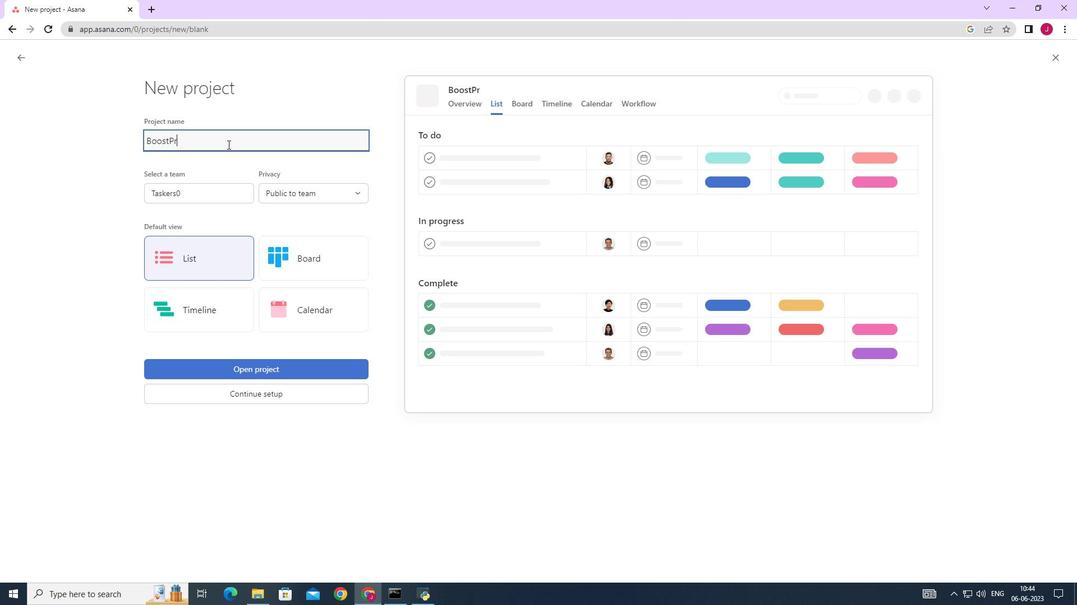 
Action: Mouse moved to (209, 189)
Screenshot: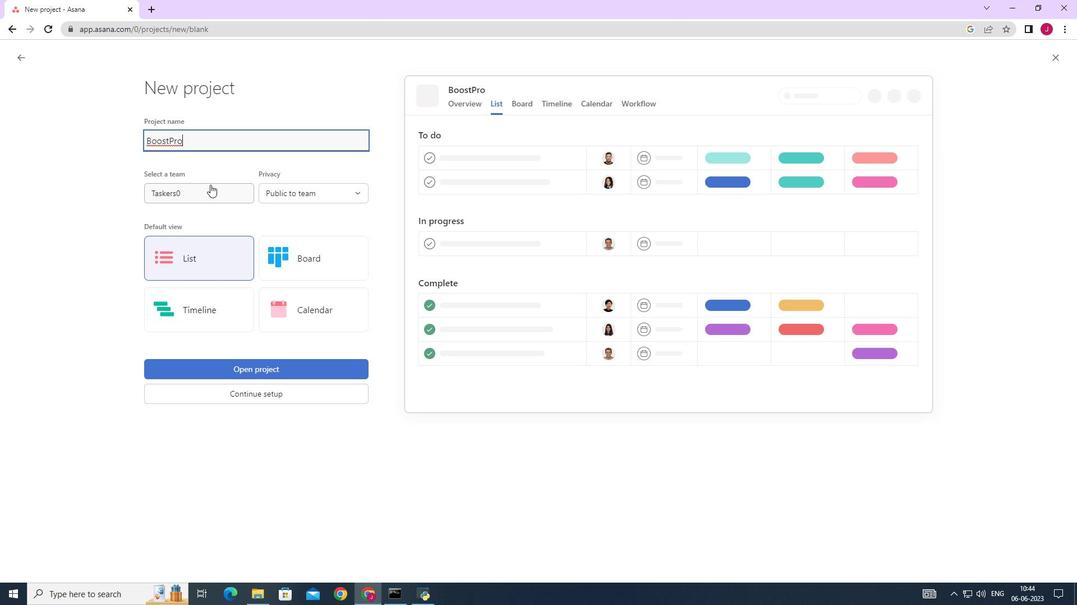 
Action: Mouse pressed left at (209, 189)
Screenshot: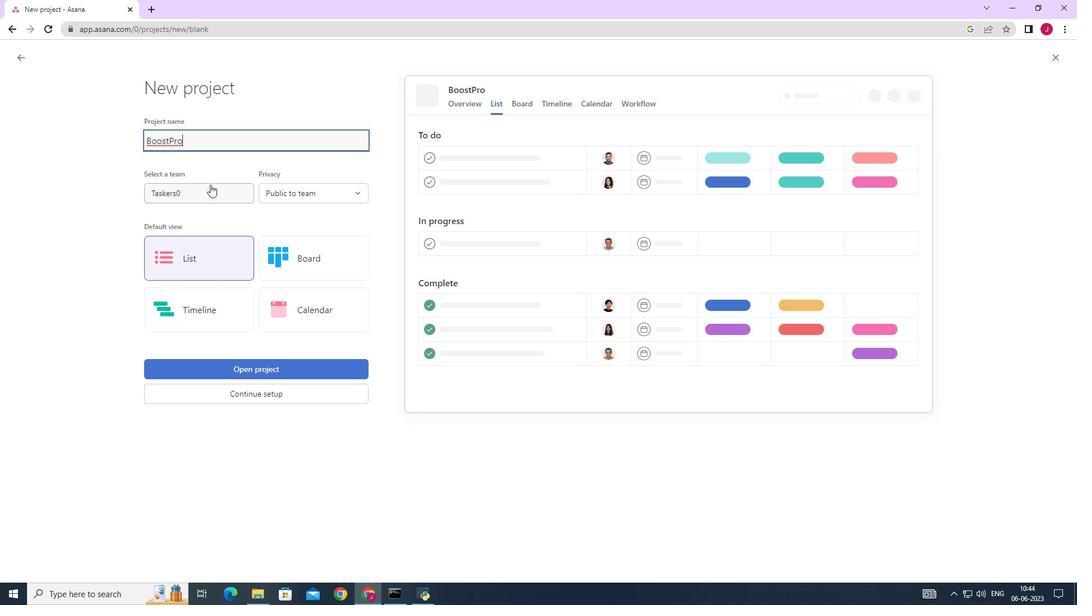 
Action: Mouse moved to (208, 214)
Screenshot: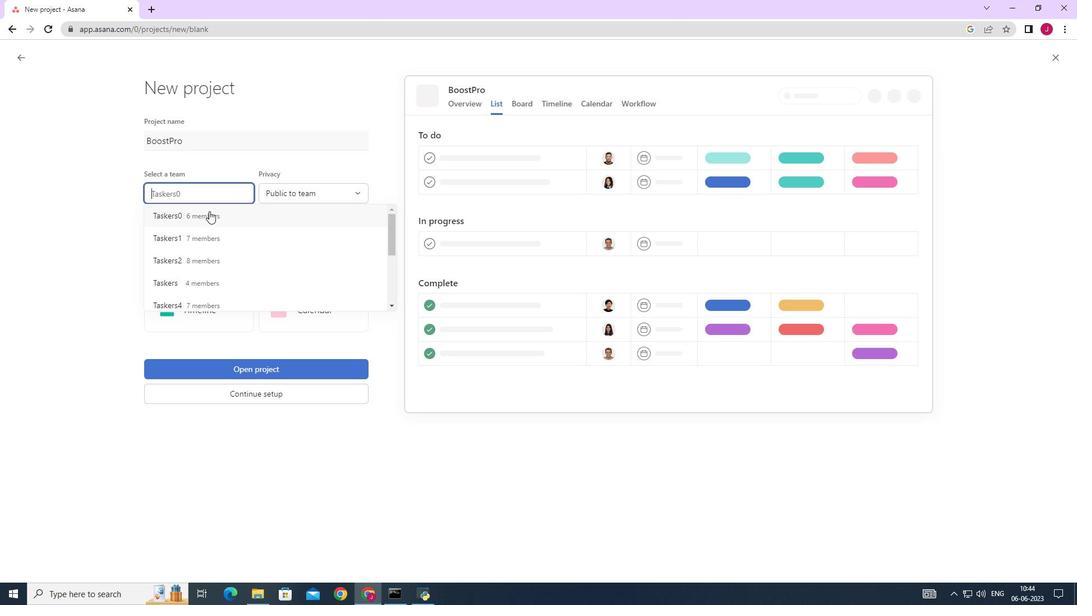 
Action: Mouse pressed left at (208, 214)
Screenshot: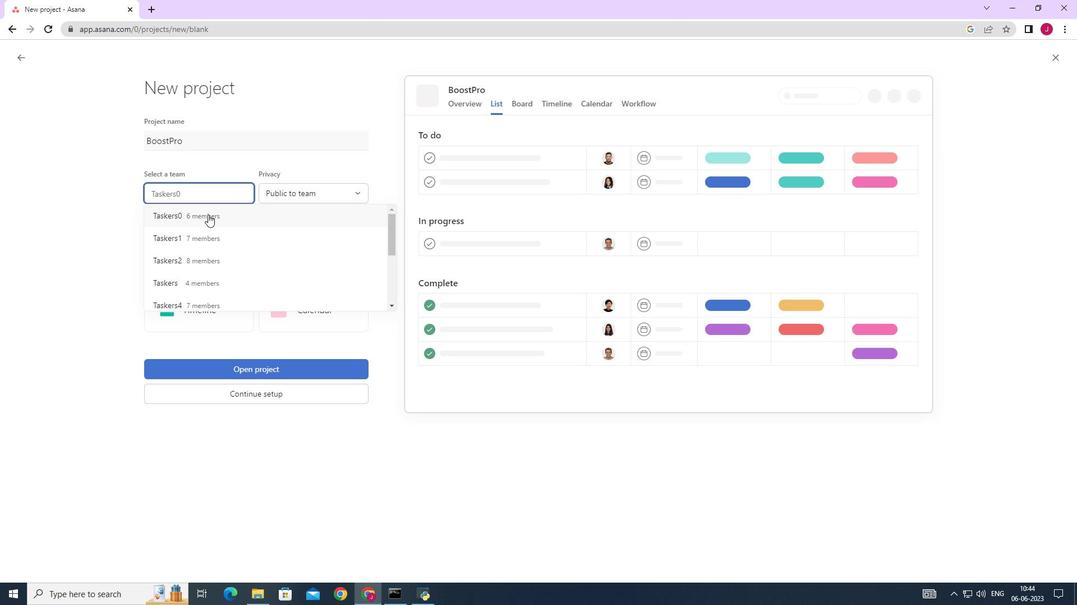 
Action: Mouse moved to (299, 194)
Screenshot: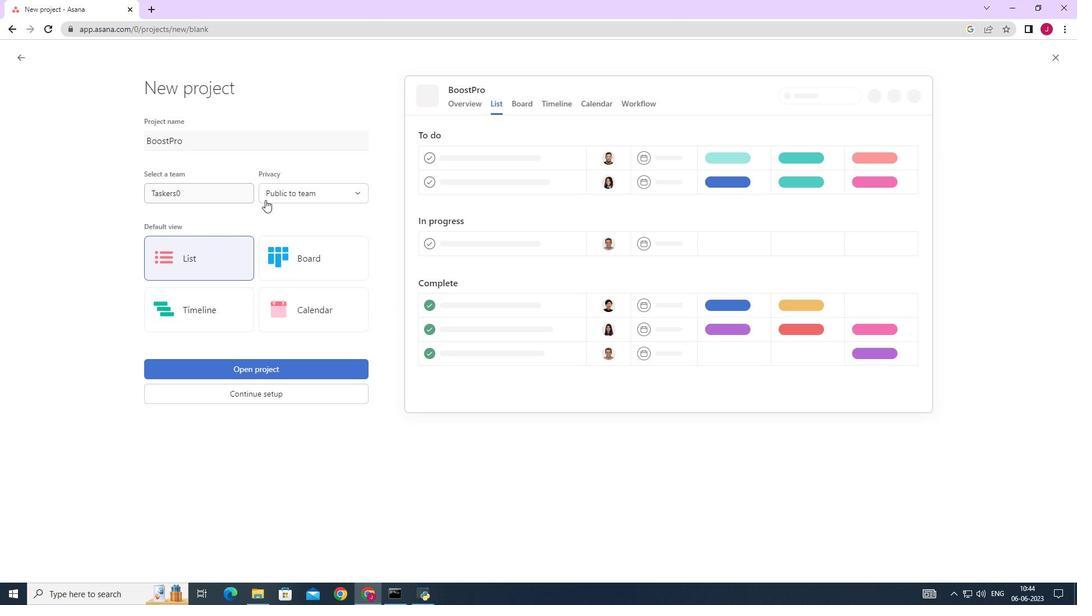 
Action: Mouse pressed left at (299, 194)
Screenshot: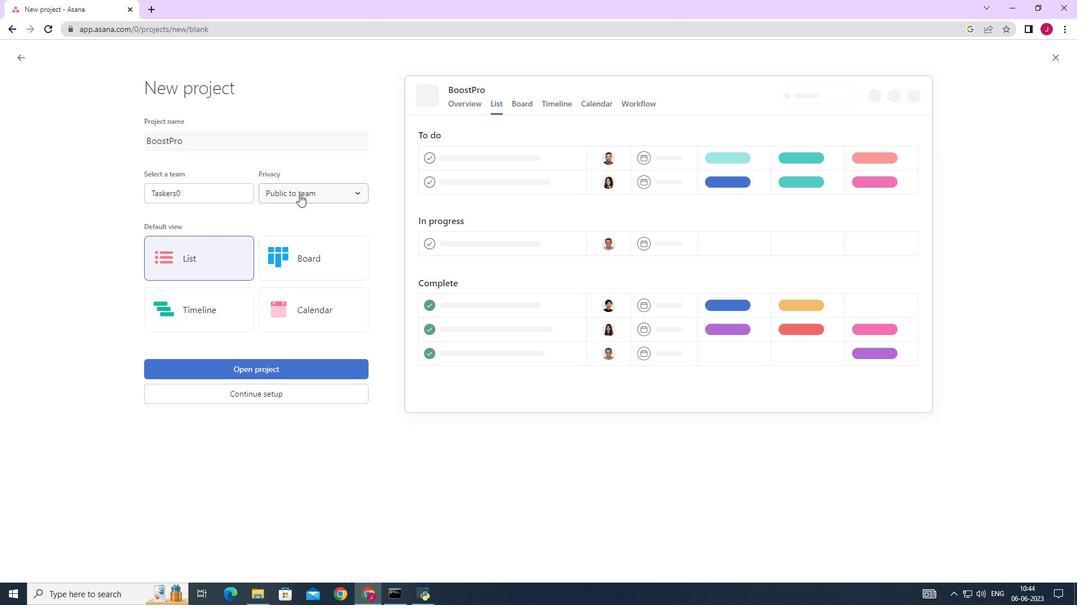 
Action: Mouse moved to (282, 218)
Screenshot: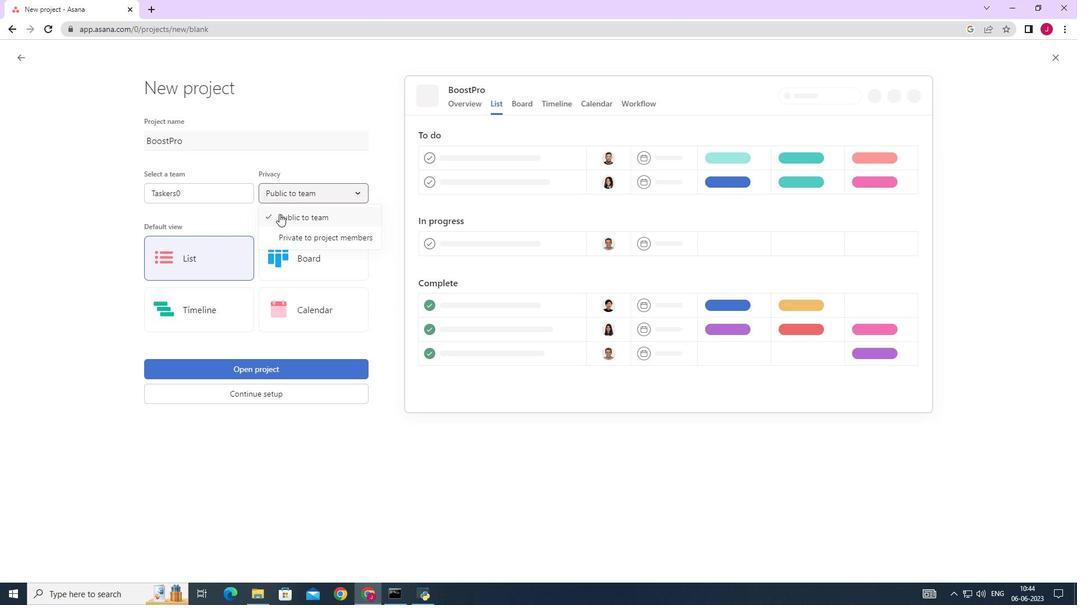 
Action: Mouse pressed left at (282, 218)
Screenshot: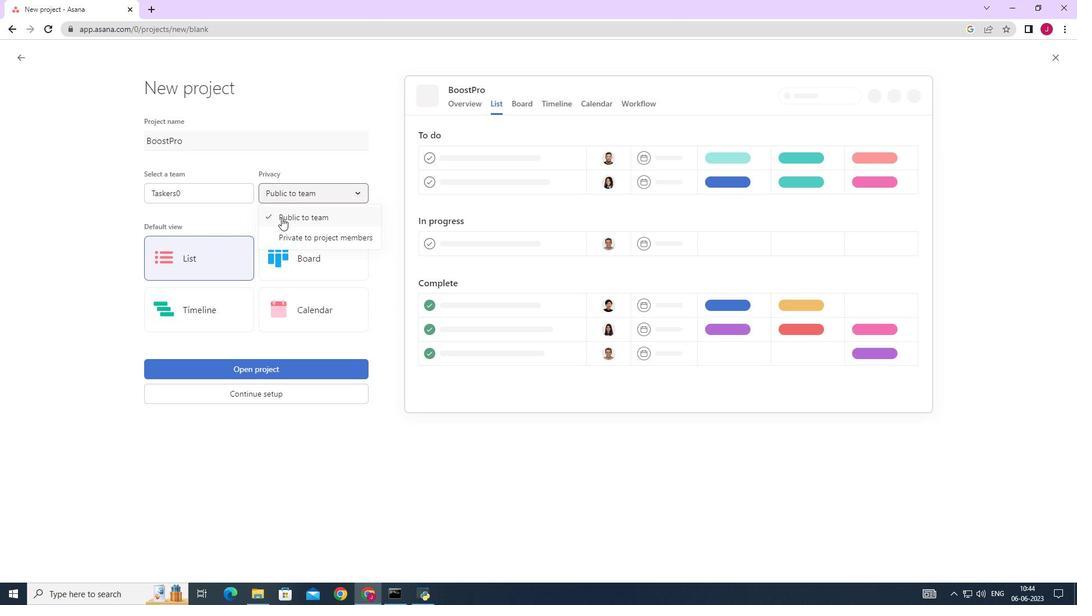 
Action: Mouse moved to (218, 250)
Screenshot: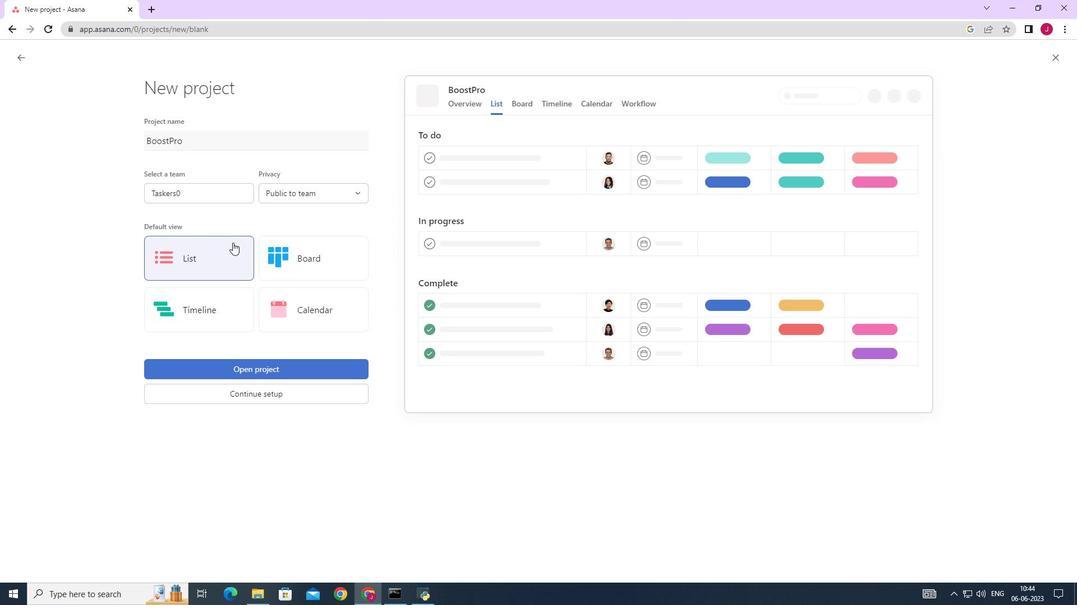 
Action: Mouse pressed left at (218, 250)
Screenshot: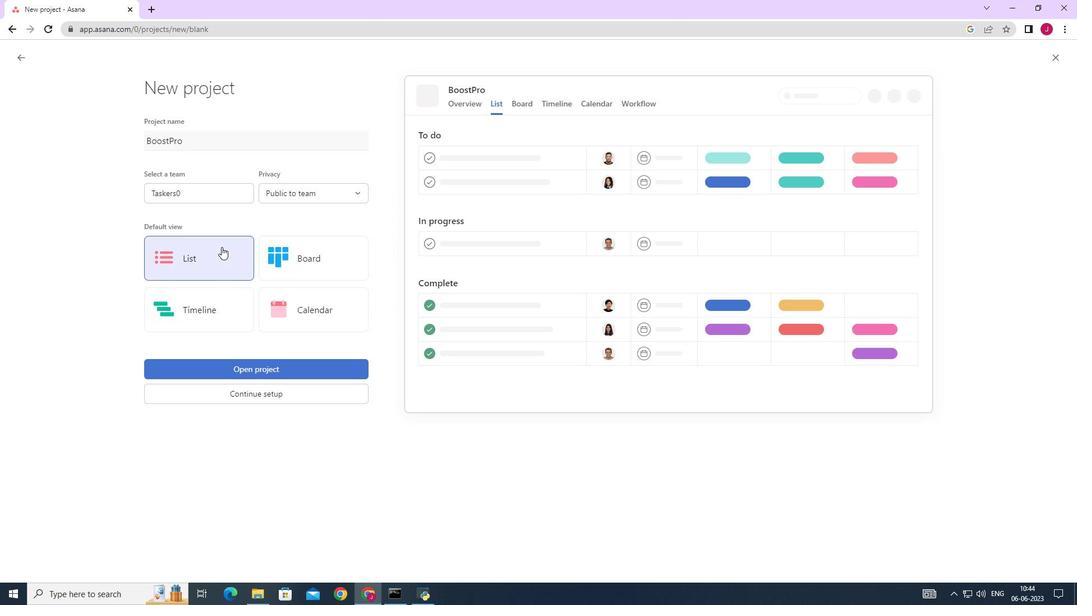 
Action: Mouse moved to (255, 369)
Screenshot: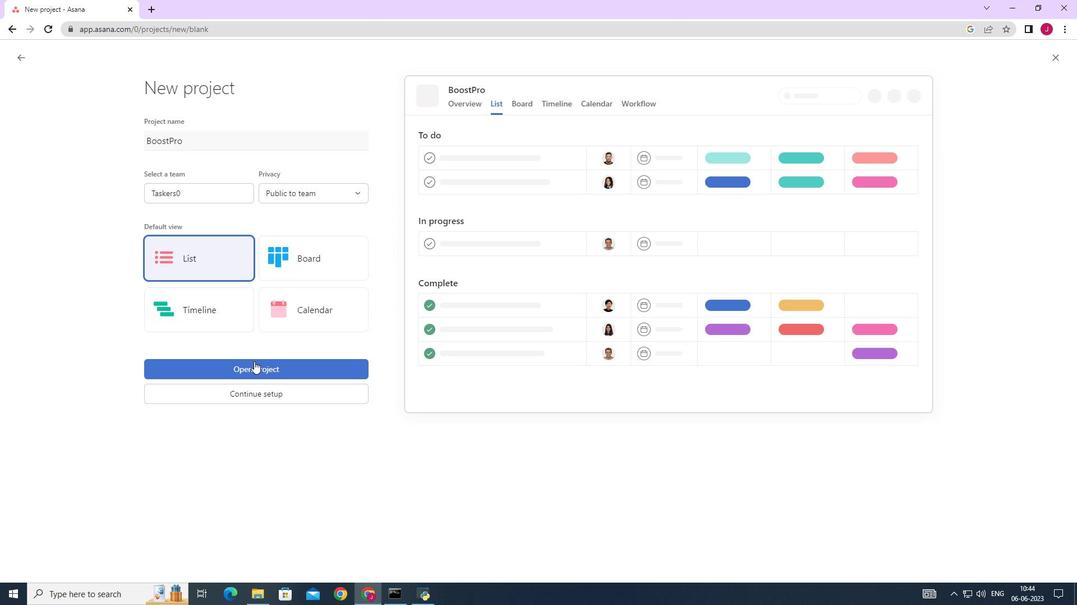 
Action: Mouse pressed left at (255, 369)
Screenshot: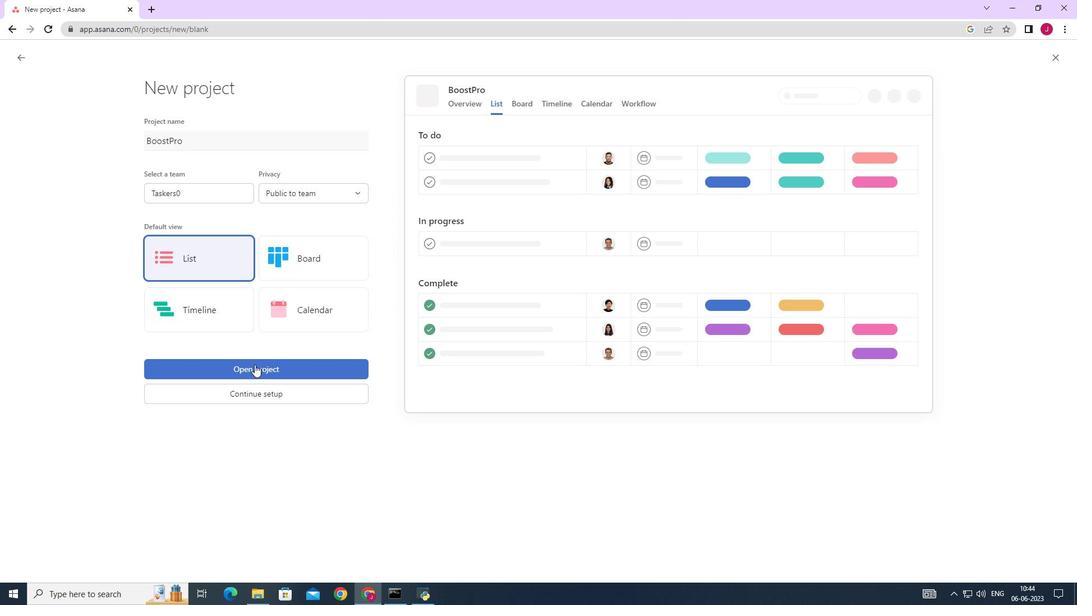 
Action: Mouse moved to (178, 246)
Screenshot: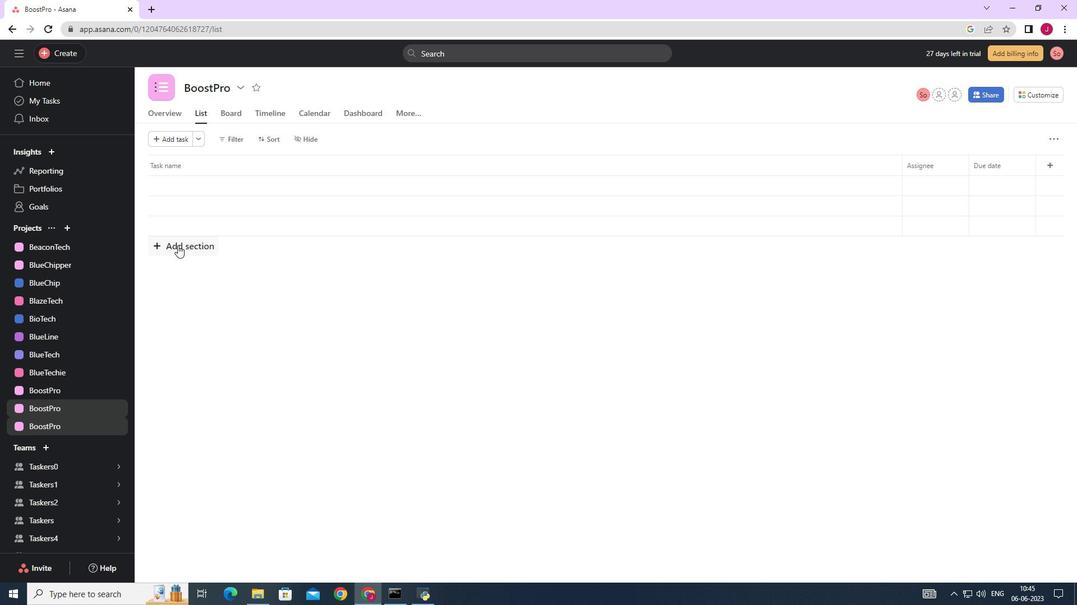 
Action: Mouse pressed left at (178, 246)
Screenshot: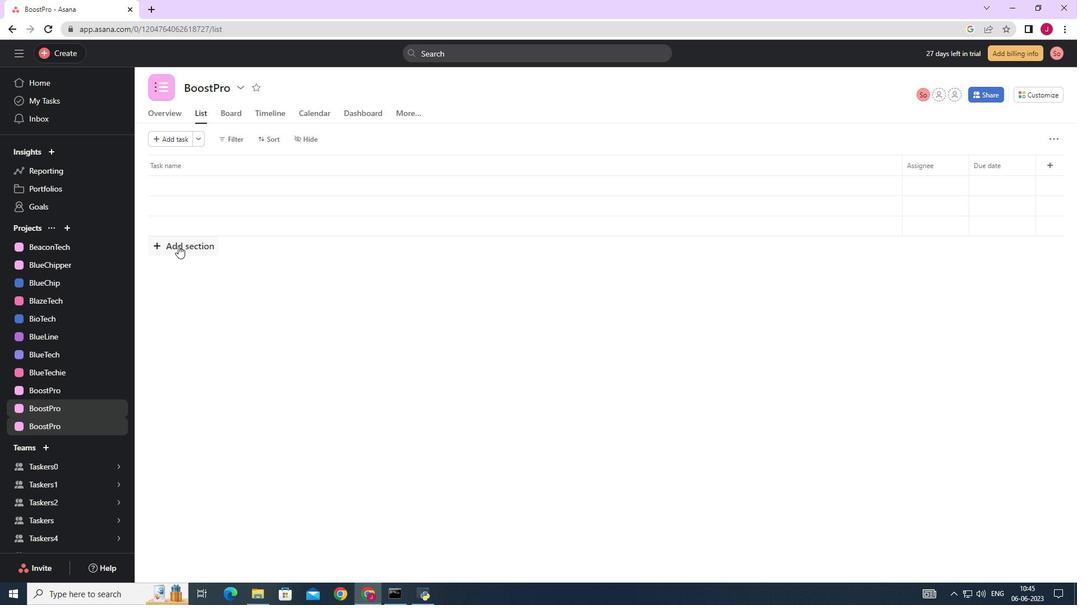 
Action: Key pressed <Key.caps_lock>T<Key.caps_lock>o-<Key.caps_lock>D<Key.caps_lock>o
Screenshot: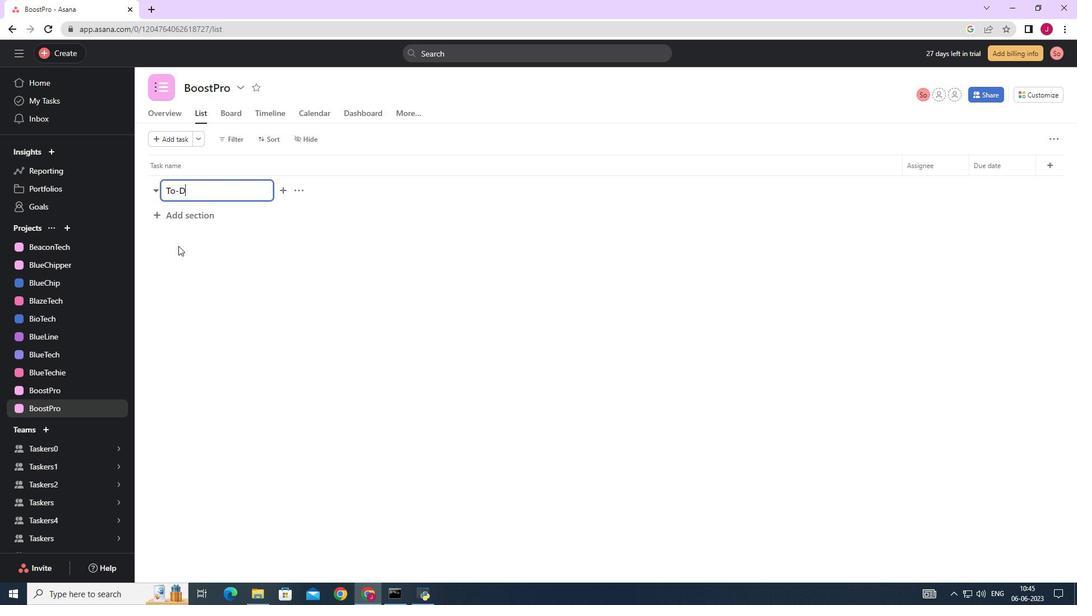 
Action: Mouse moved to (193, 211)
Screenshot: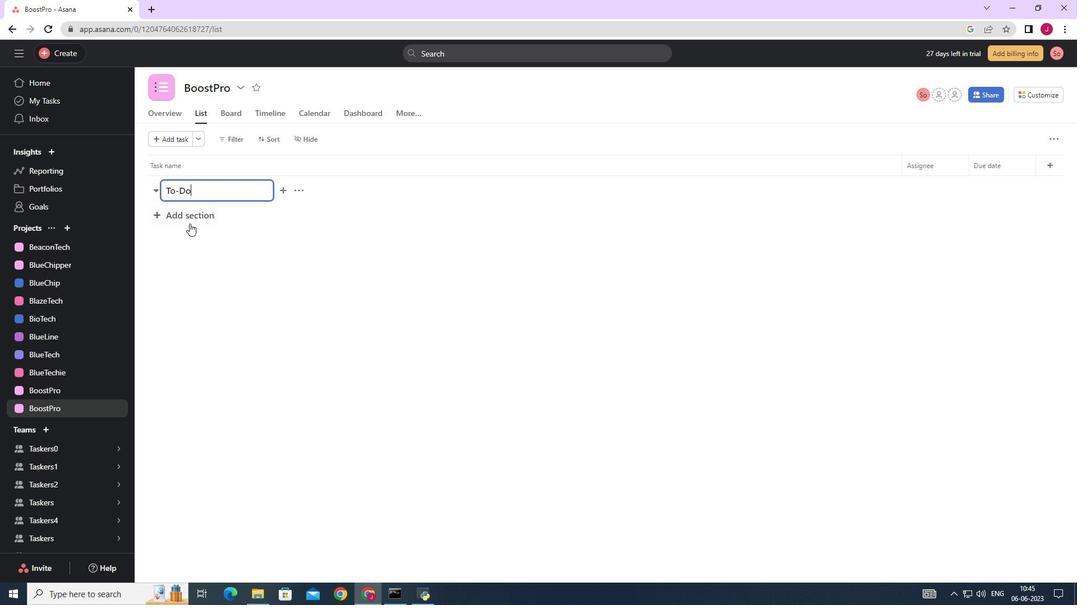
Action: Mouse pressed left at (193, 211)
Screenshot: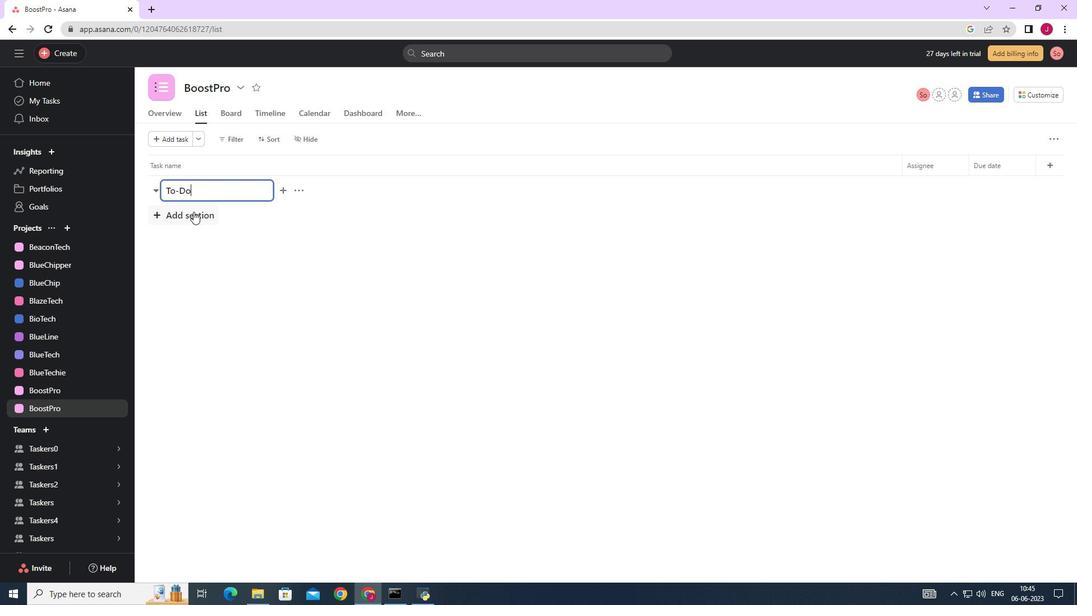 
Action: Key pressed <Key.caps_lock>D<Key.caps_lock>onr<Key.backspace>e
Screenshot: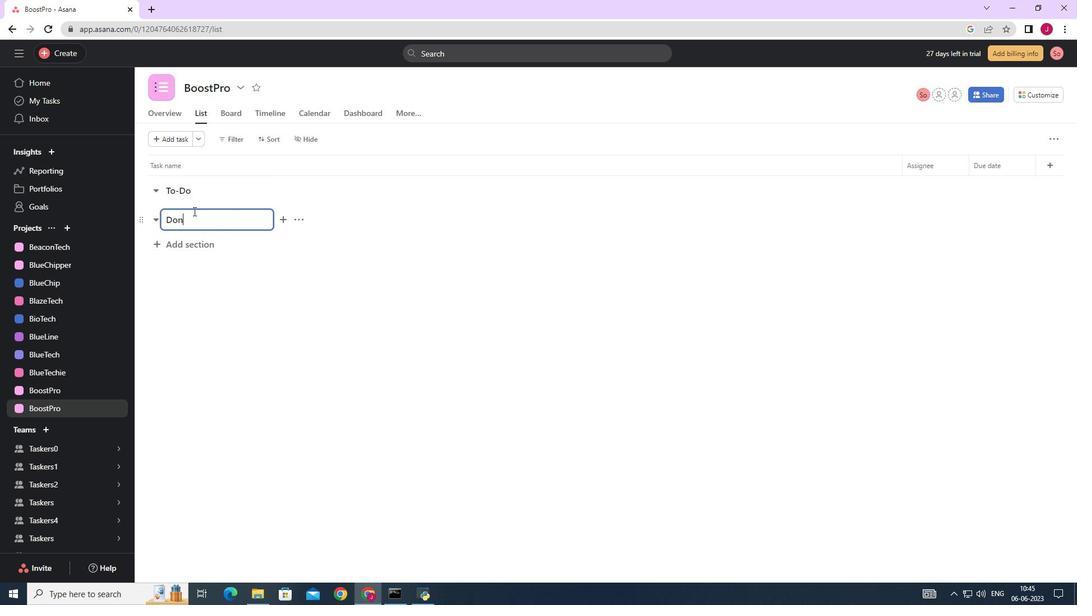
Action: Mouse moved to (198, 245)
Screenshot: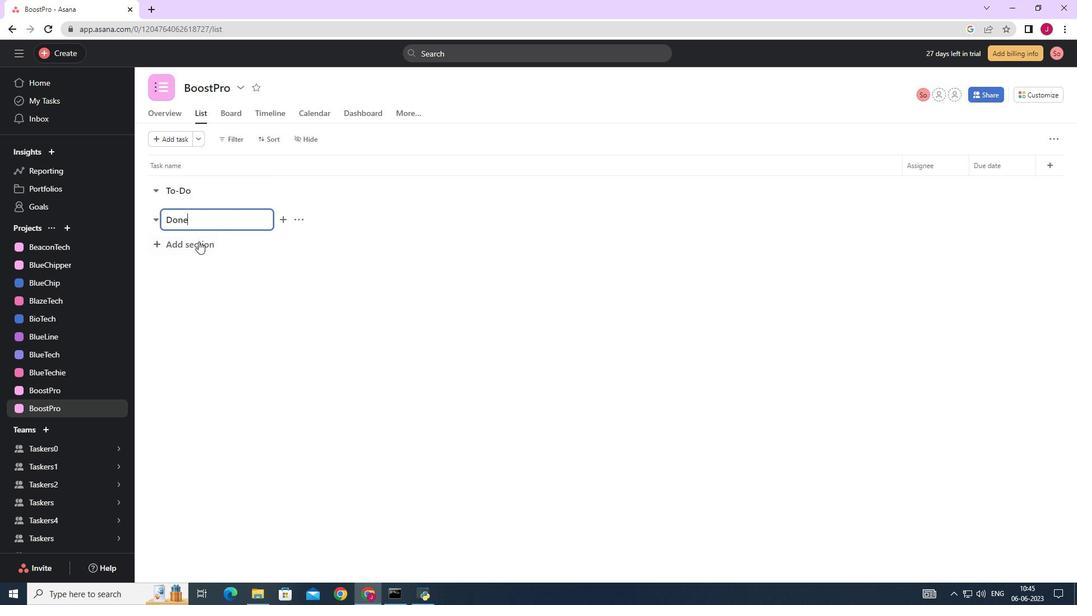 
Action: Mouse pressed left at (198, 245)
Screenshot: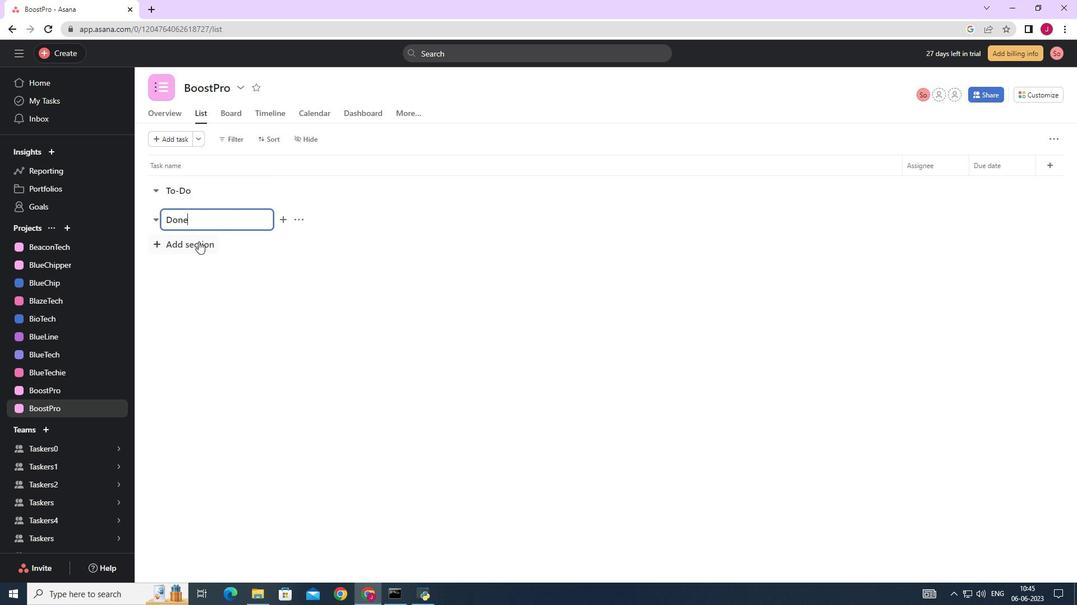 
Action: Key pressed <Key.caps_lock>D<Key.caps_lock>oning
Screenshot: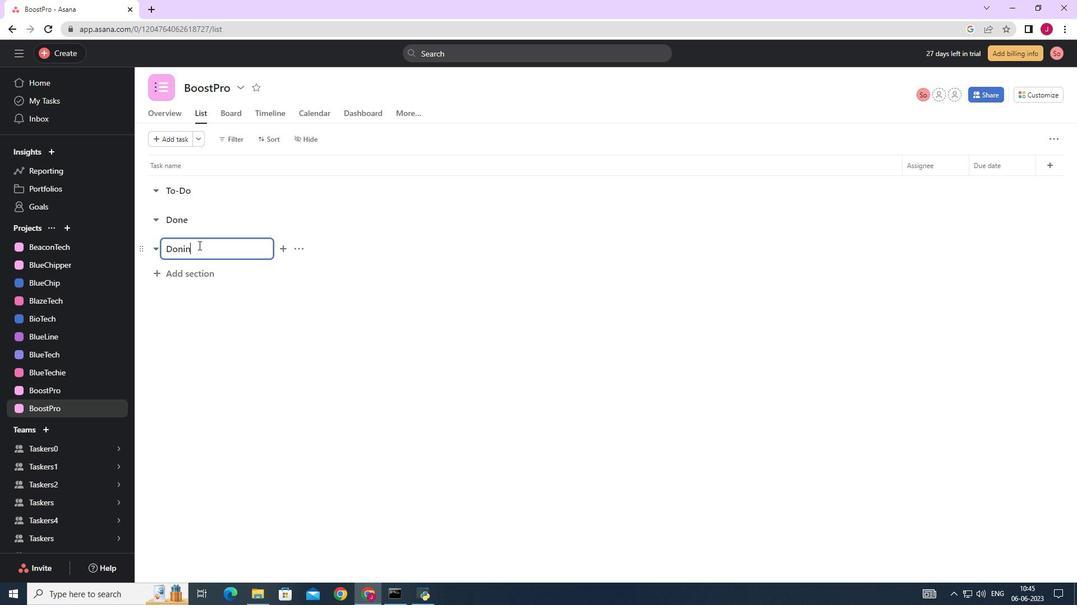 
Action: Mouse moved to (184, 252)
Screenshot: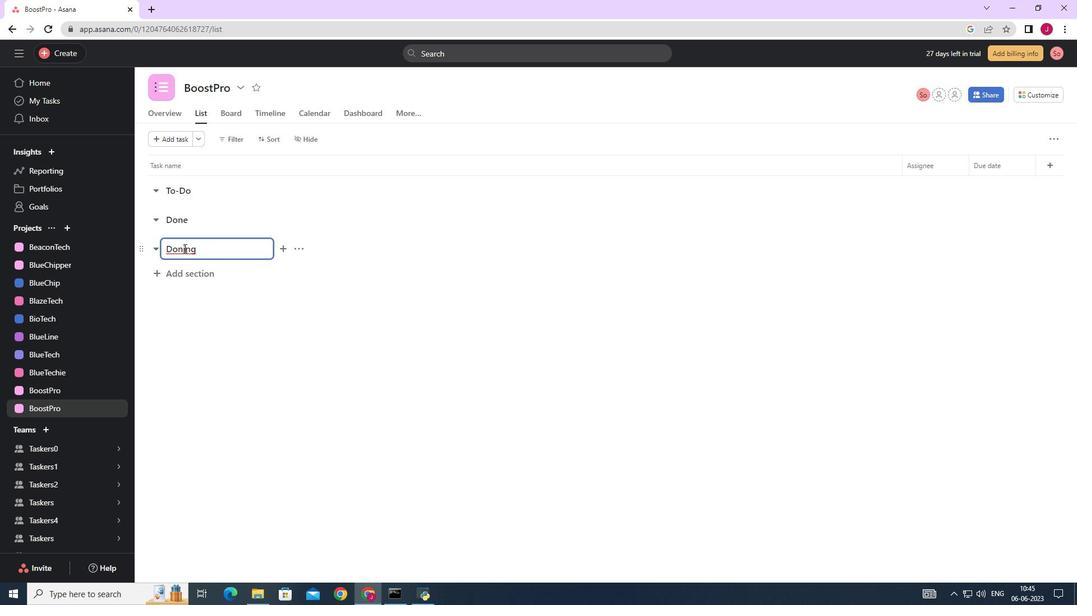 
Action: Mouse pressed left at (184, 252)
Screenshot: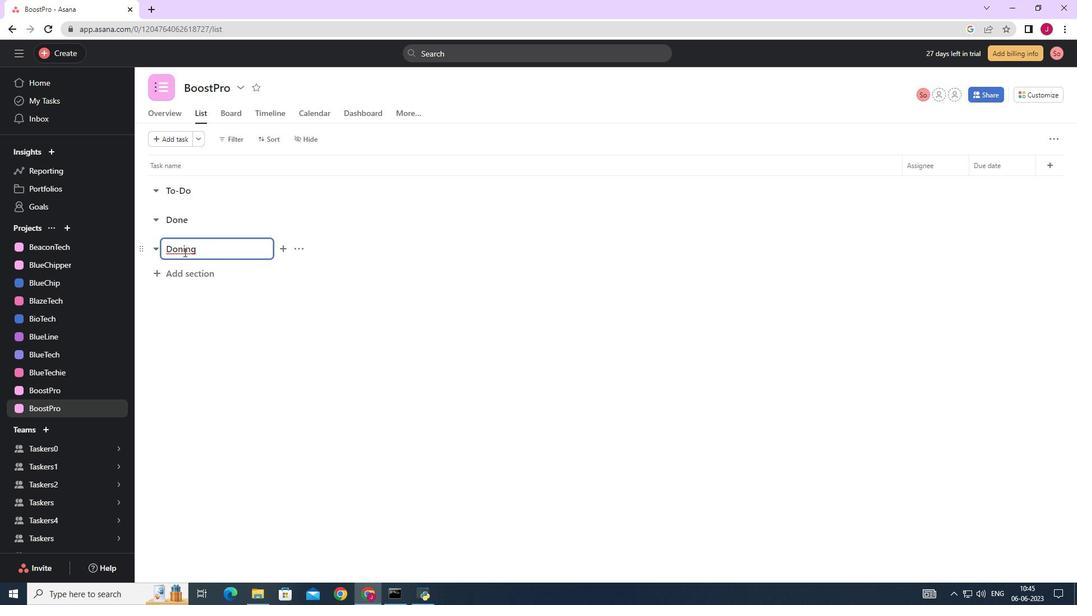 
Action: Key pressed <Key.backspace>
Screenshot: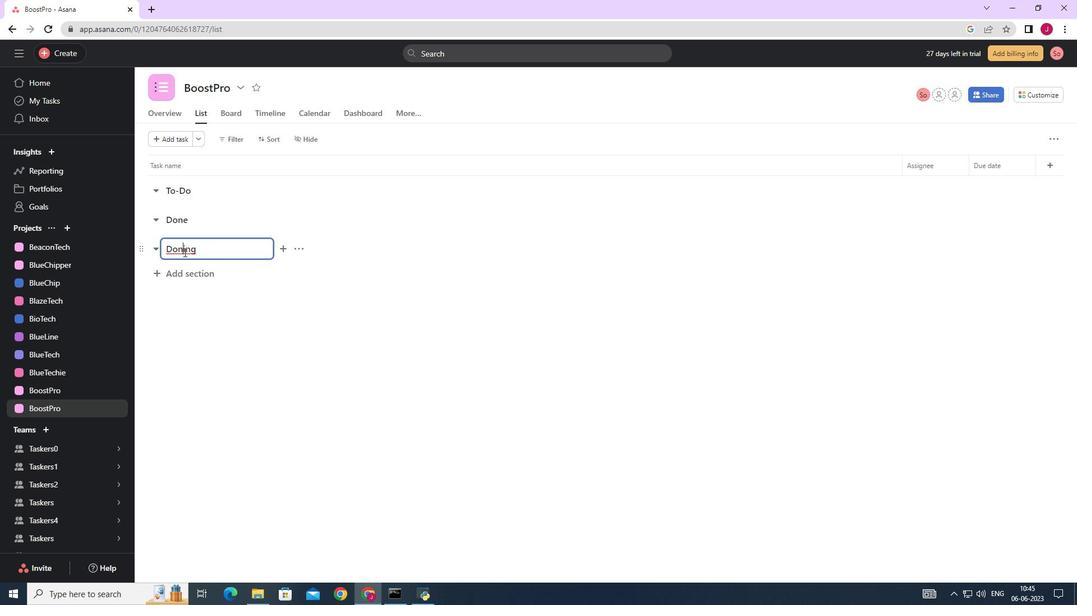 
Action: Mouse moved to (195, 274)
Screenshot: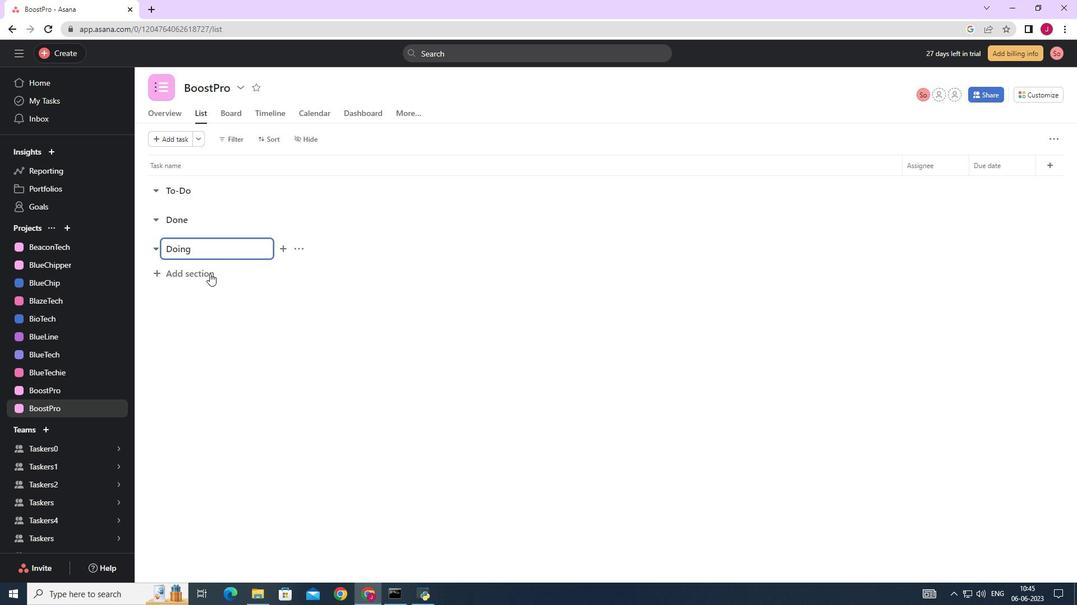 
Action: Mouse pressed left at (195, 274)
Screenshot: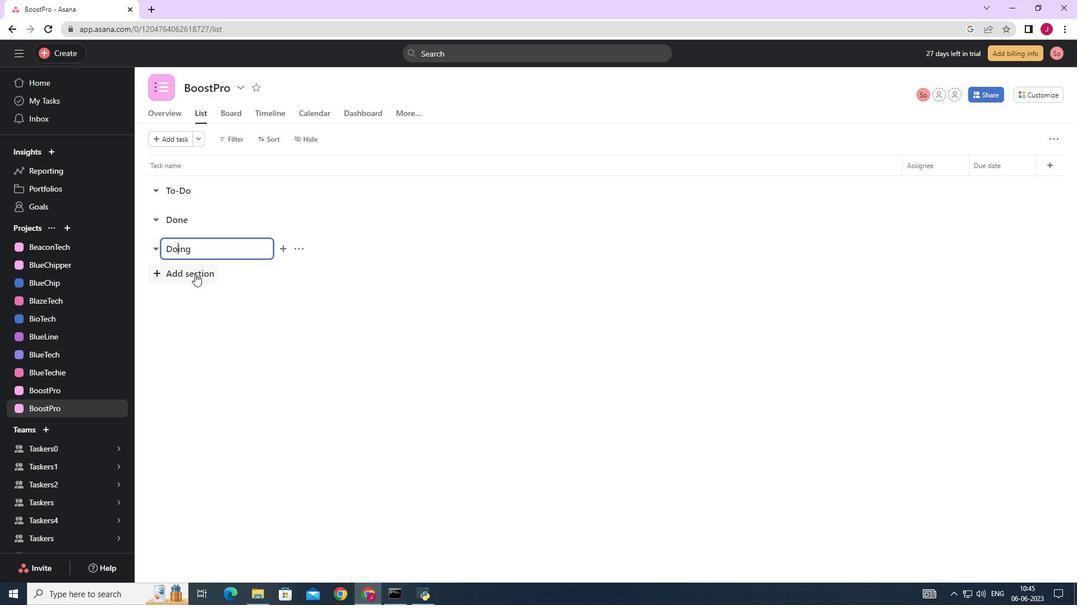 
Action: Mouse moved to (193, 274)
Screenshot: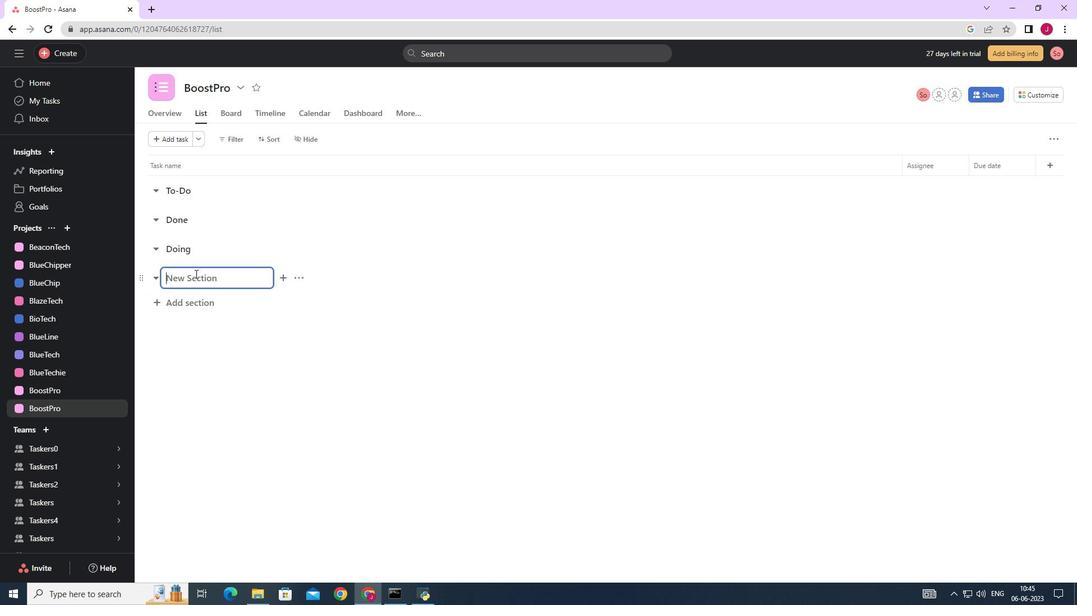 
